 Task: Search one way flight ticket for 1 adult, 6 children, 1 infant in seat and 1 infant on lap in business from Sanford: Orlando Sanford International Airport to Laramie: Laramie Regional Airport on 5-3-2023. Choice of flights is JetBlue. Number of bags: 8 checked bags. Price is upto 109000. Outbound departure time preference is 21:30.
Action: Mouse moved to (288, 114)
Screenshot: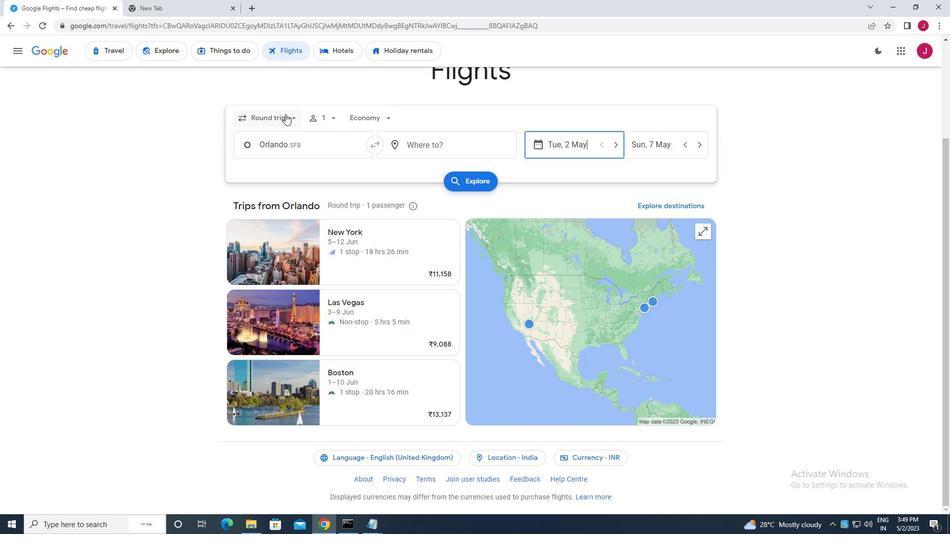 
Action: Mouse pressed left at (288, 114)
Screenshot: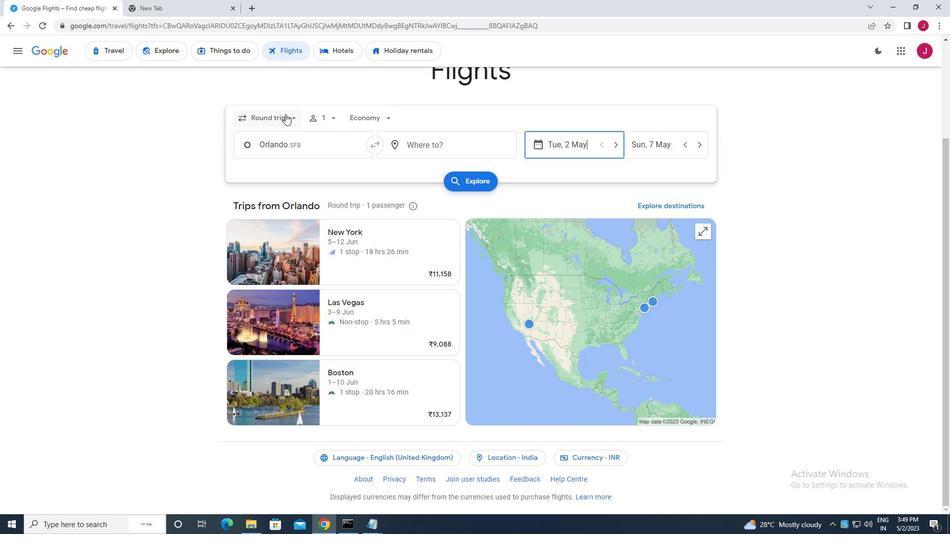 
Action: Mouse moved to (289, 163)
Screenshot: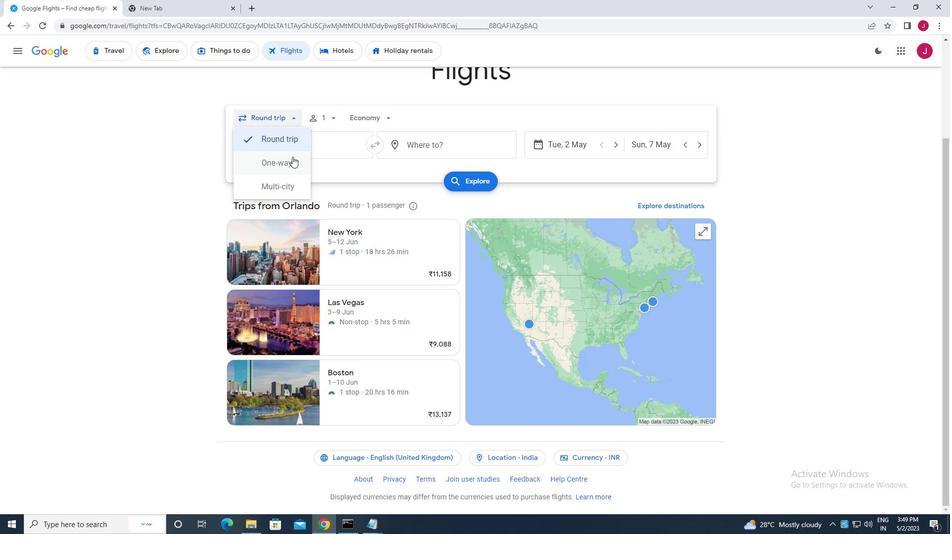 
Action: Mouse pressed left at (289, 163)
Screenshot: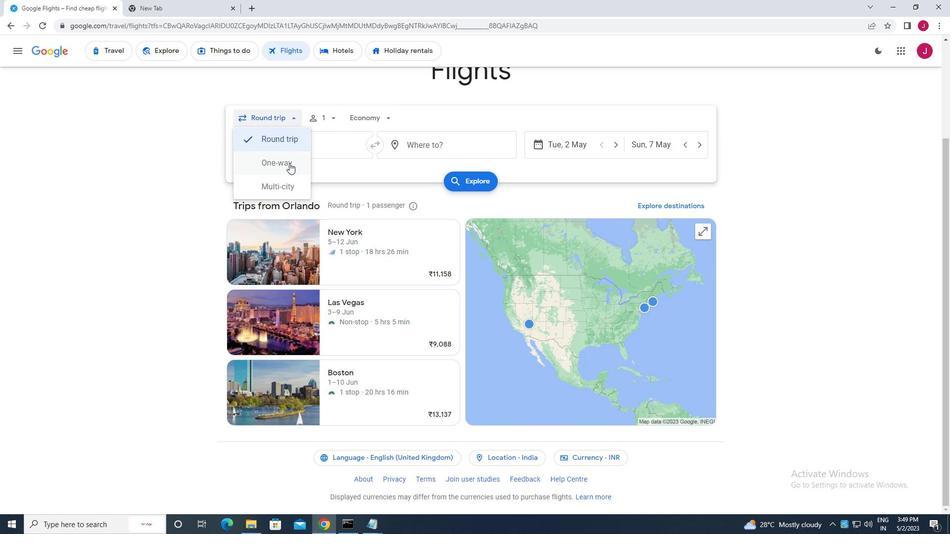 
Action: Mouse moved to (326, 119)
Screenshot: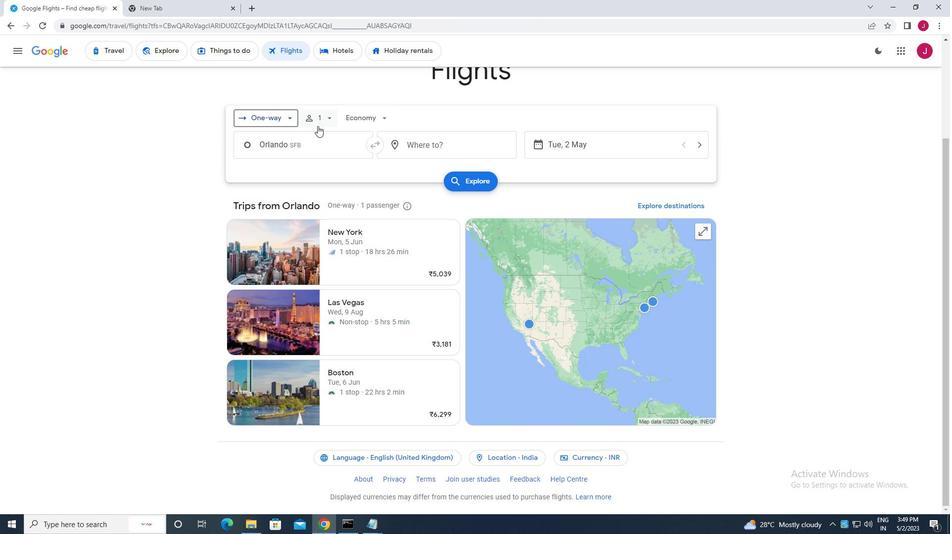 
Action: Mouse pressed left at (326, 119)
Screenshot: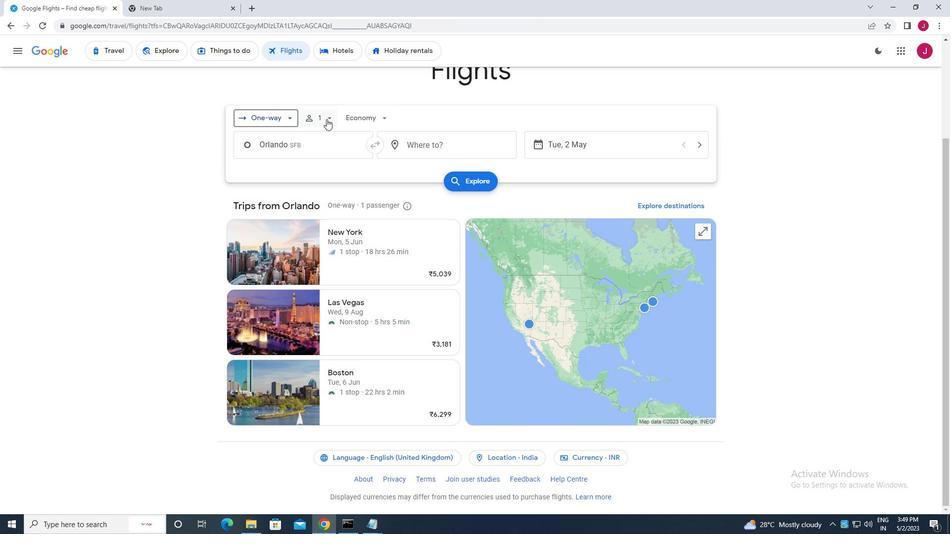 
Action: Mouse moved to (407, 168)
Screenshot: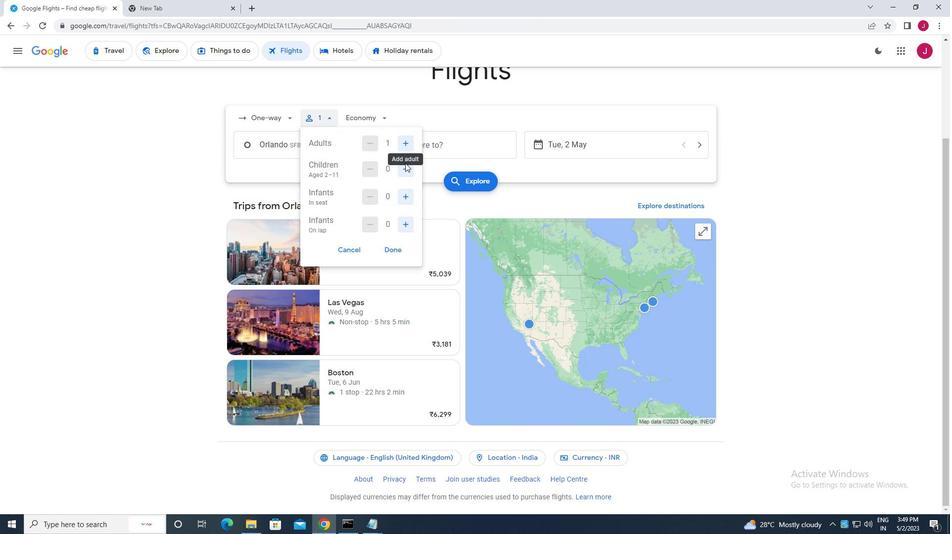 
Action: Mouse pressed left at (407, 168)
Screenshot: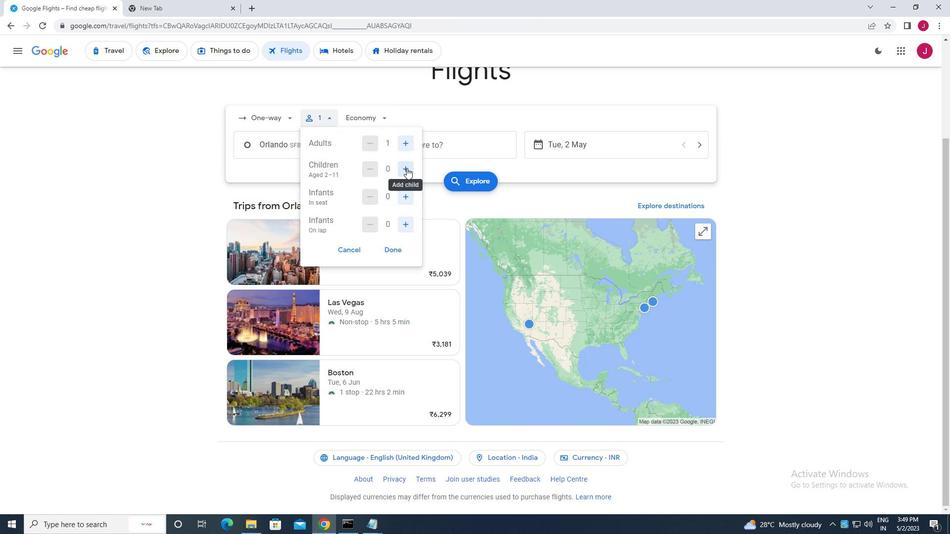 
Action: Mouse pressed left at (407, 168)
Screenshot: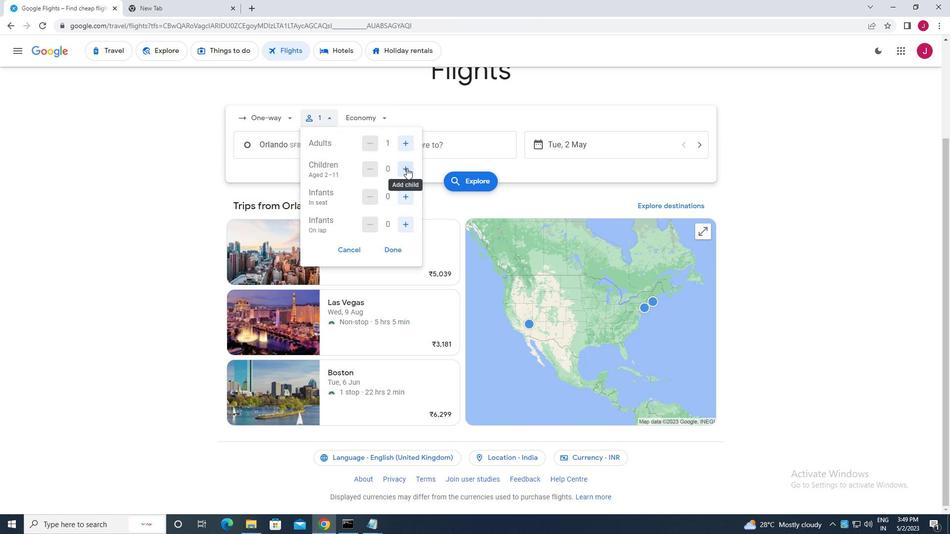 
Action: Mouse moved to (407, 168)
Screenshot: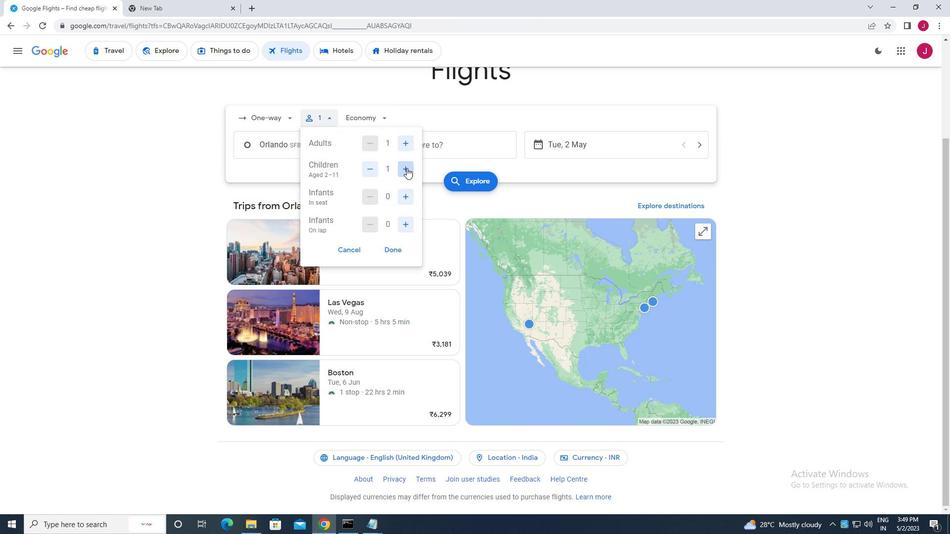 
Action: Mouse pressed left at (407, 168)
Screenshot: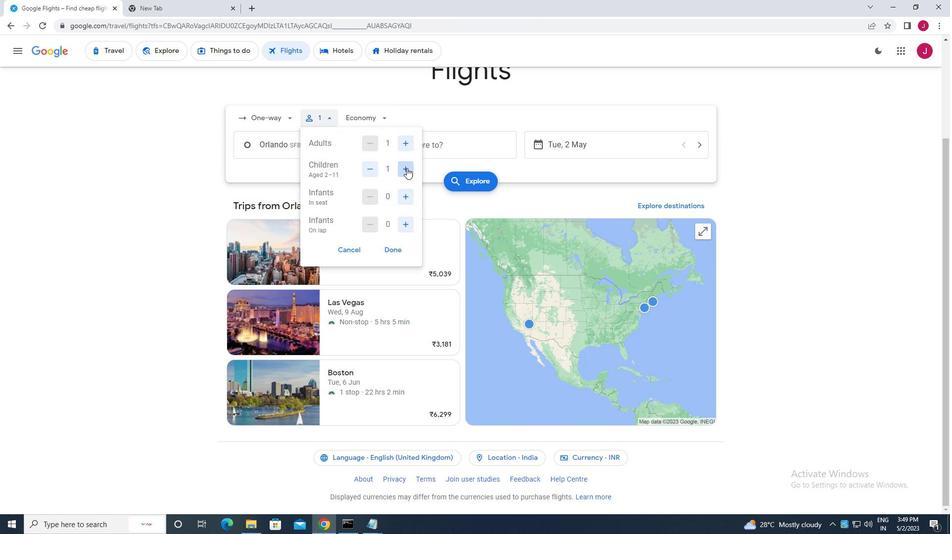 
Action: Mouse pressed left at (407, 168)
Screenshot: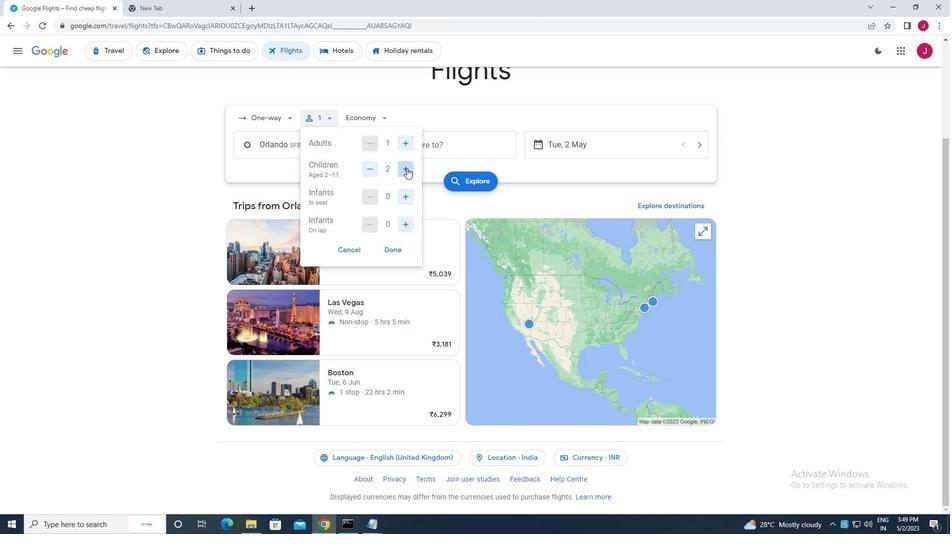 
Action: Mouse pressed left at (407, 168)
Screenshot: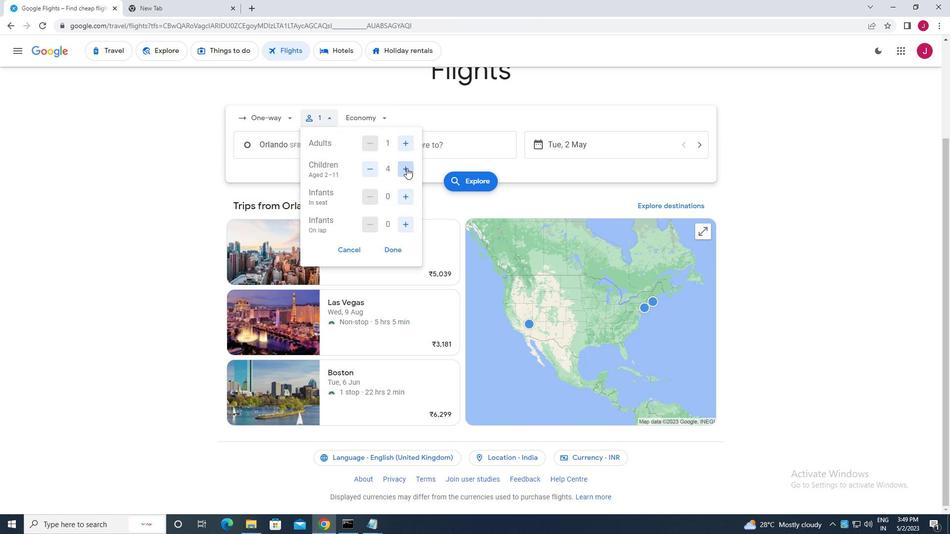 
Action: Mouse pressed left at (407, 168)
Screenshot: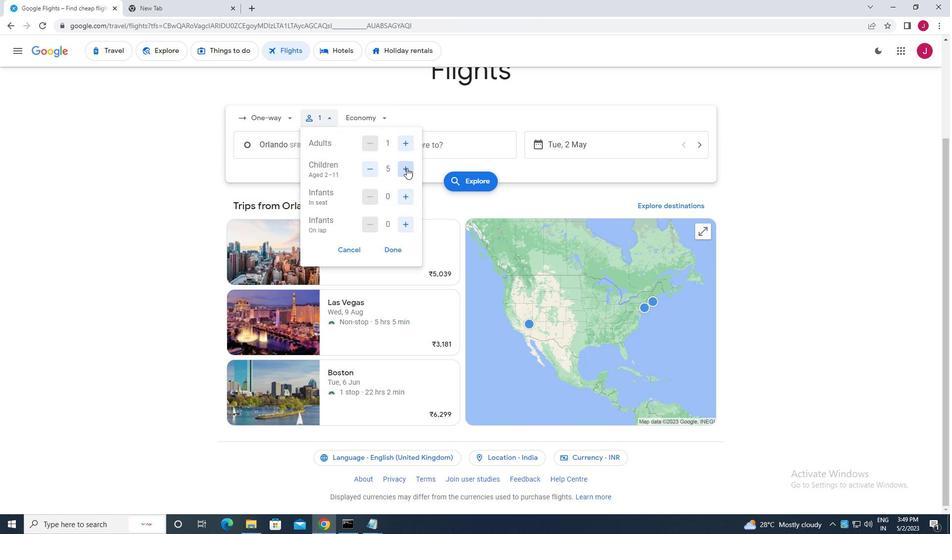 
Action: Mouse moved to (407, 194)
Screenshot: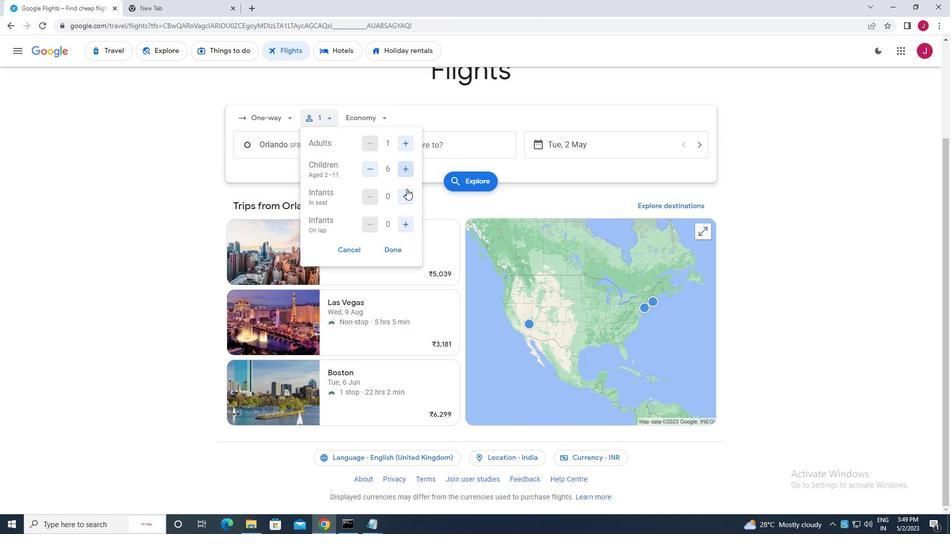 
Action: Mouse pressed left at (407, 194)
Screenshot: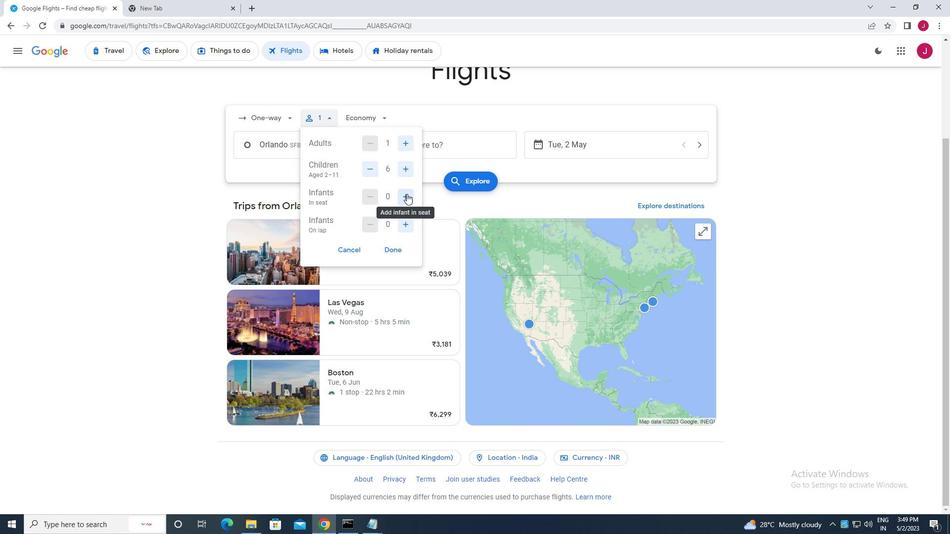 
Action: Mouse moved to (405, 223)
Screenshot: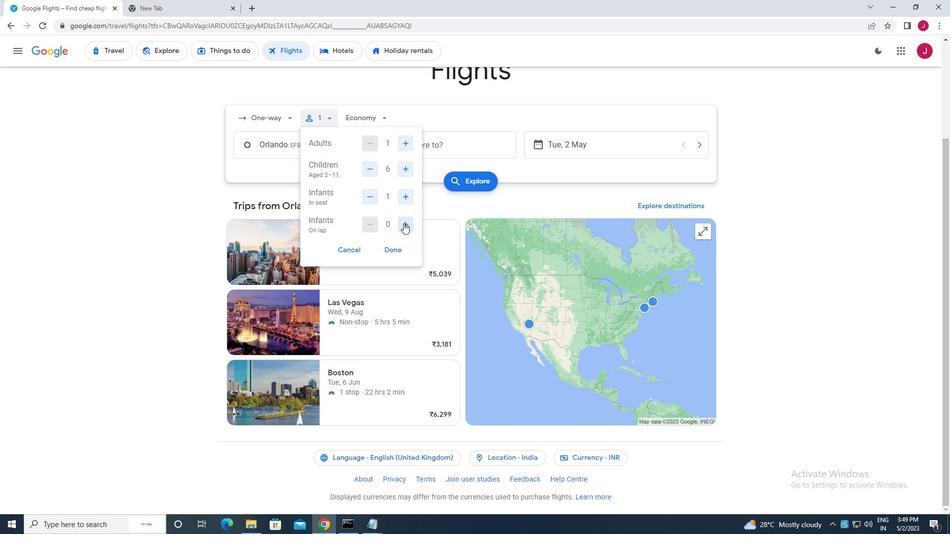 
Action: Mouse pressed left at (405, 223)
Screenshot: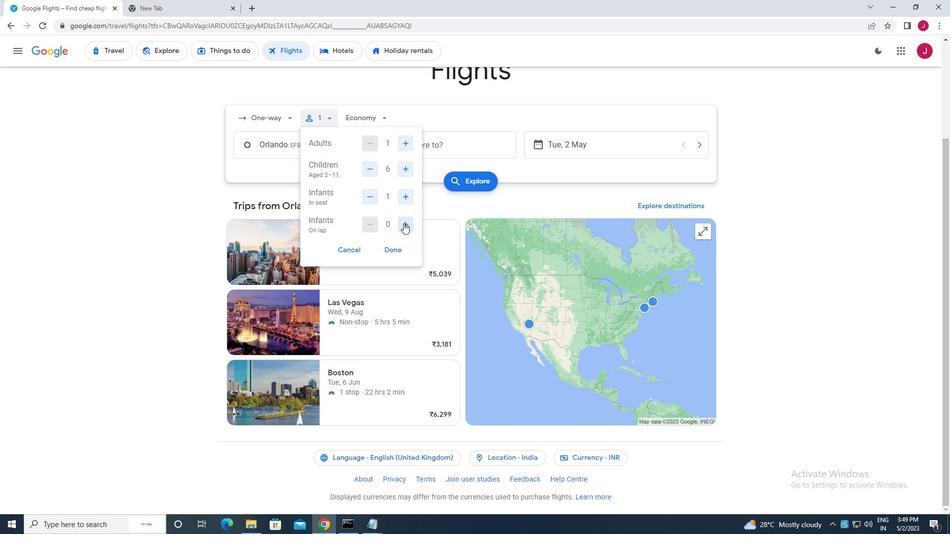 
Action: Mouse moved to (394, 248)
Screenshot: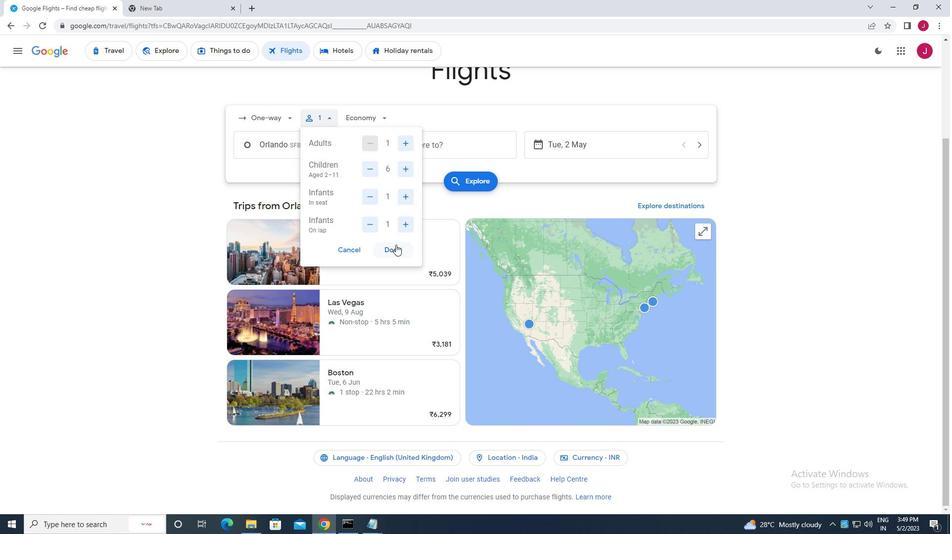 
Action: Mouse pressed left at (394, 248)
Screenshot: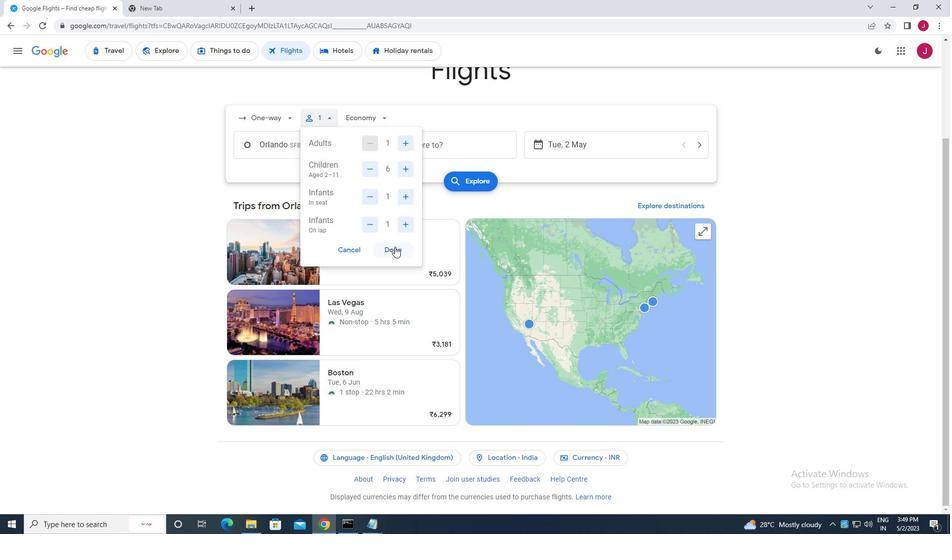 
Action: Mouse moved to (382, 120)
Screenshot: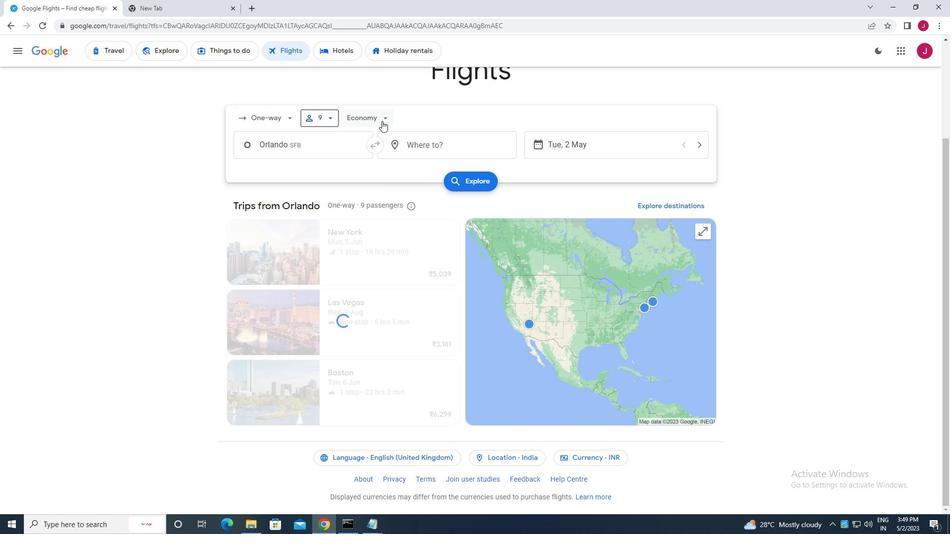 
Action: Mouse pressed left at (382, 120)
Screenshot: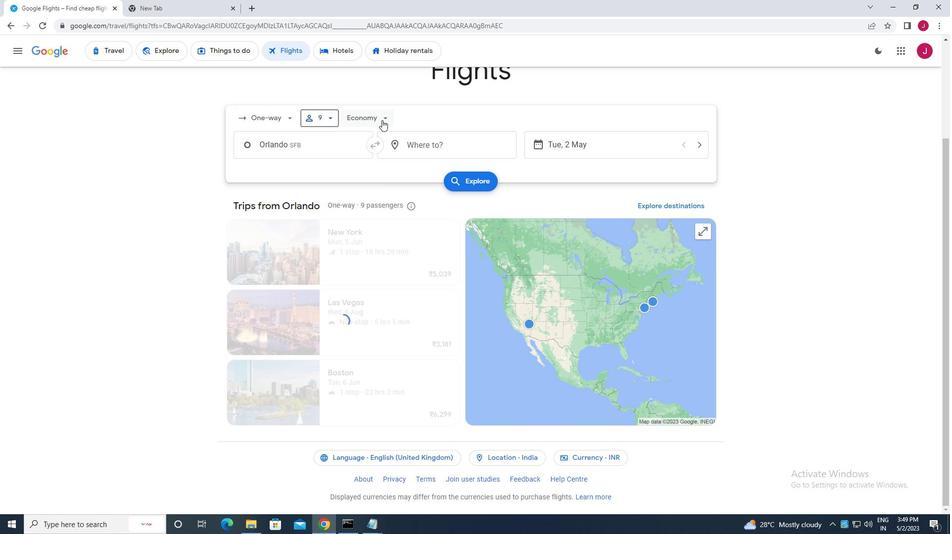 
Action: Mouse moved to (397, 187)
Screenshot: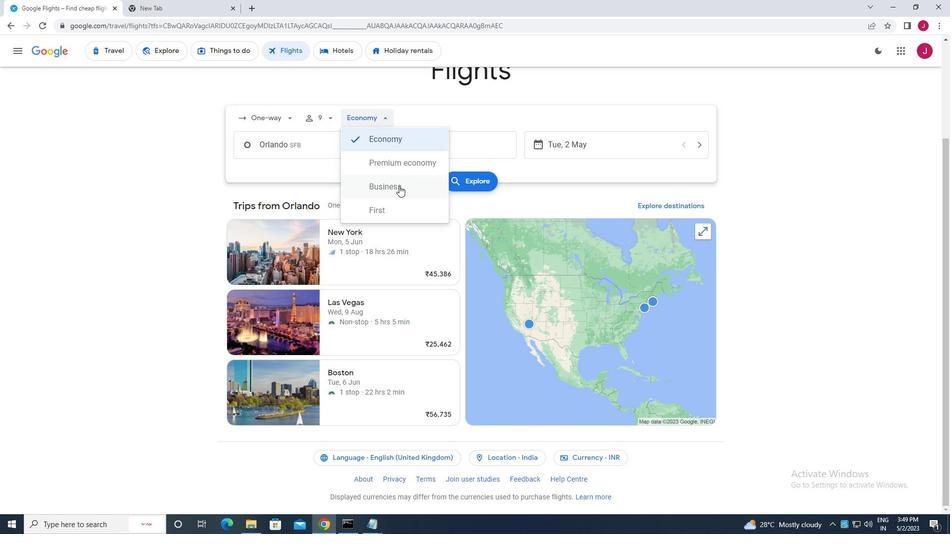 
Action: Mouse pressed left at (397, 187)
Screenshot: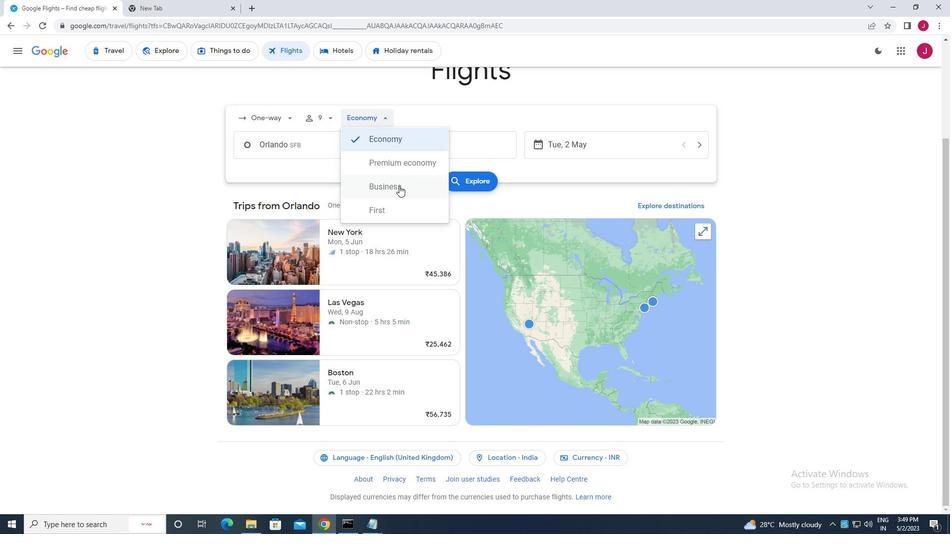 
Action: Mouse moved to (332, 149)
Screenshot: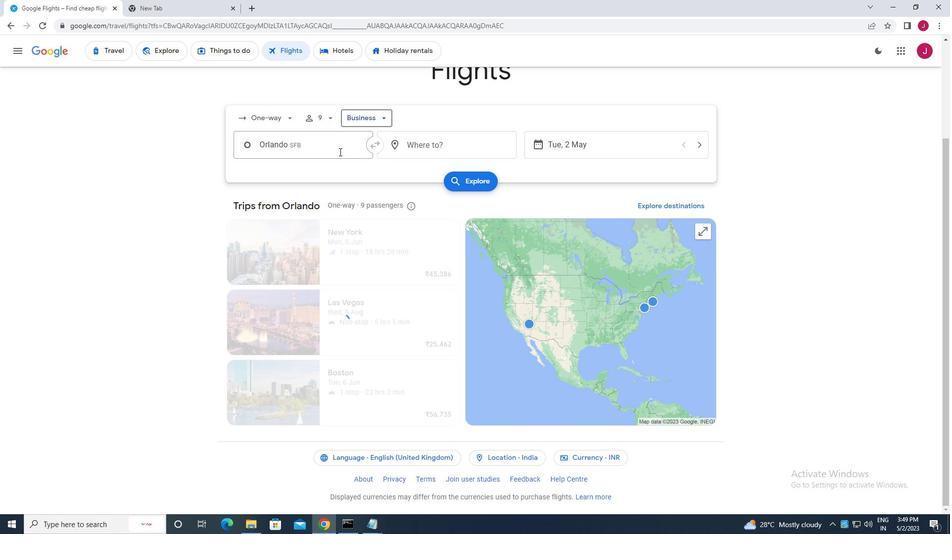 
Action: Mouse pressed left at (332, 149)
Screenshot: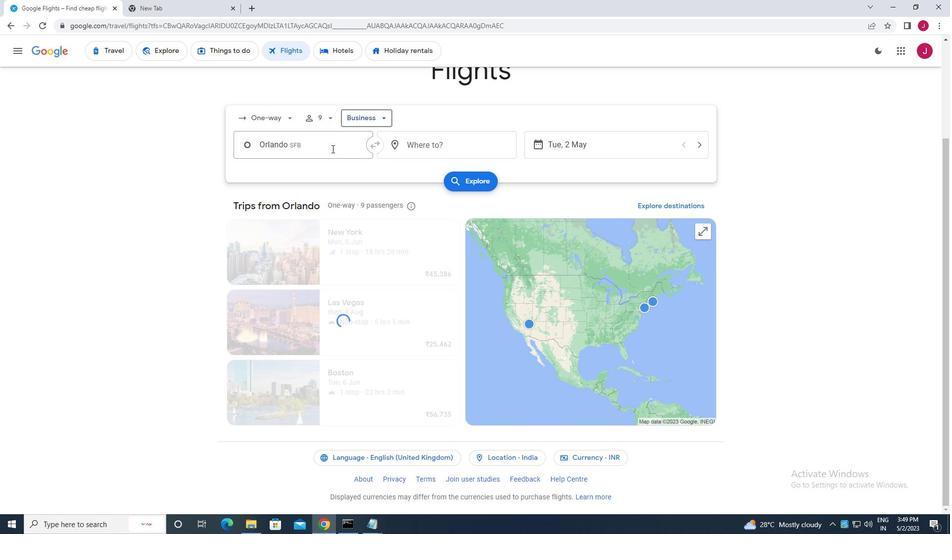 
Action: Mouse moved to (332, 148)
Screenshot: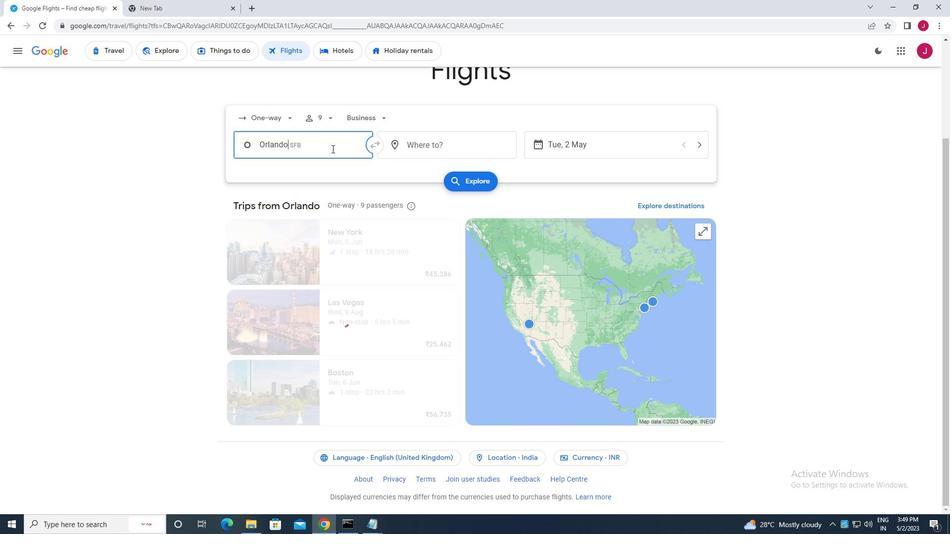 
Action: Key pressed sanford
Screenshot: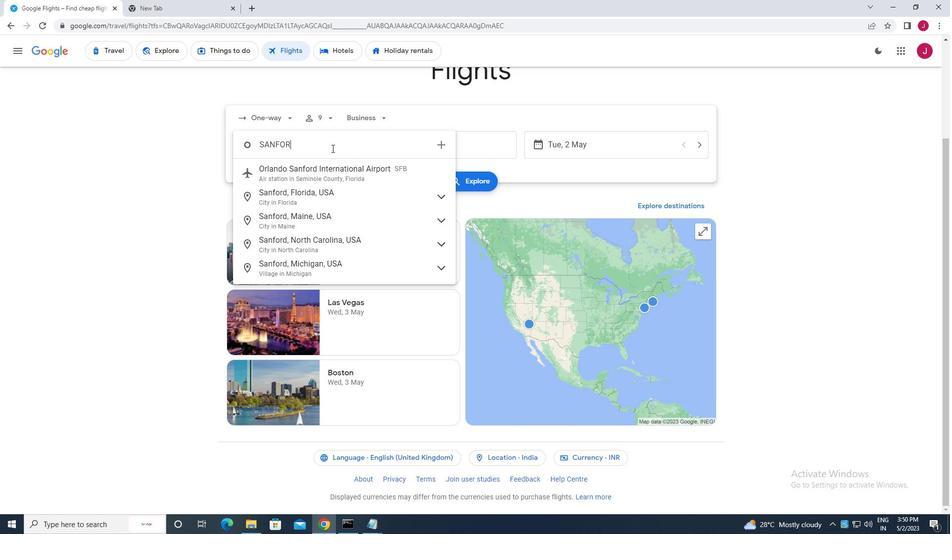 
Action: Mouse moved to (333, 168)
Screenshot: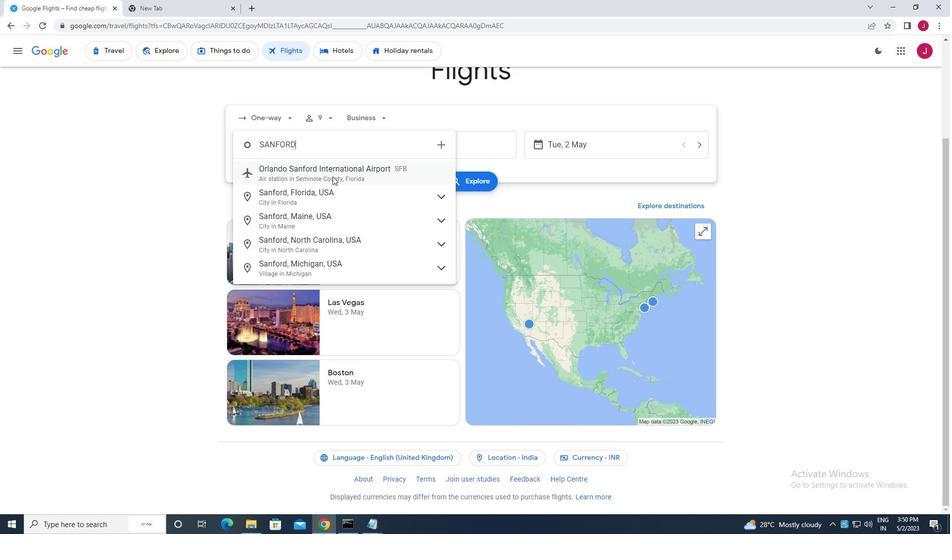 
Action: Mouse pressed left at (333, 168)
Screenshot: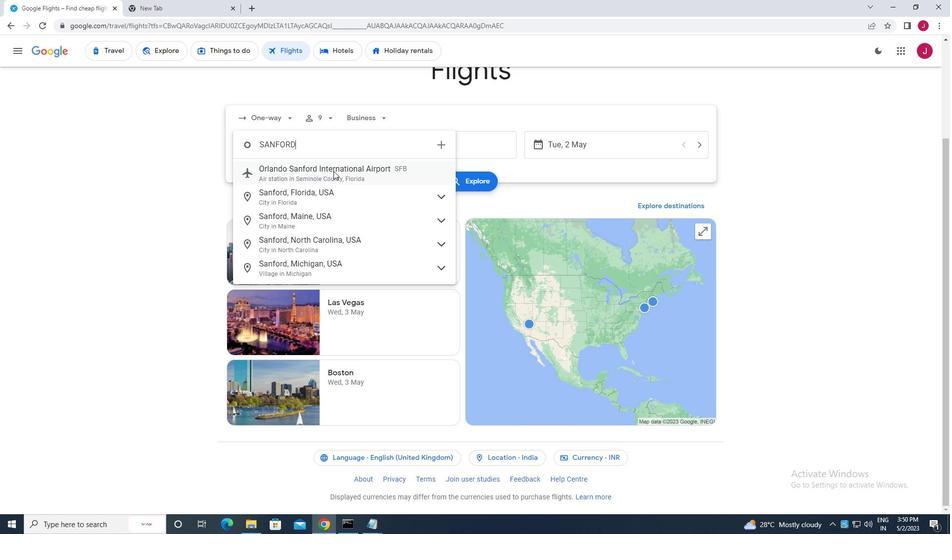 
Action: Mouse moved to (444, 143)
Screenshot: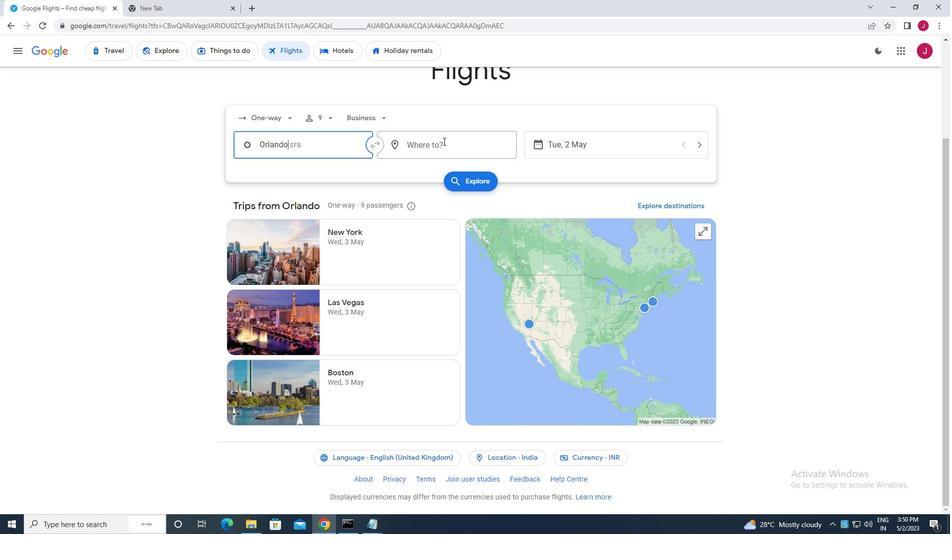 
Action: Mouse pressed left at (444, 143)
Screenshot: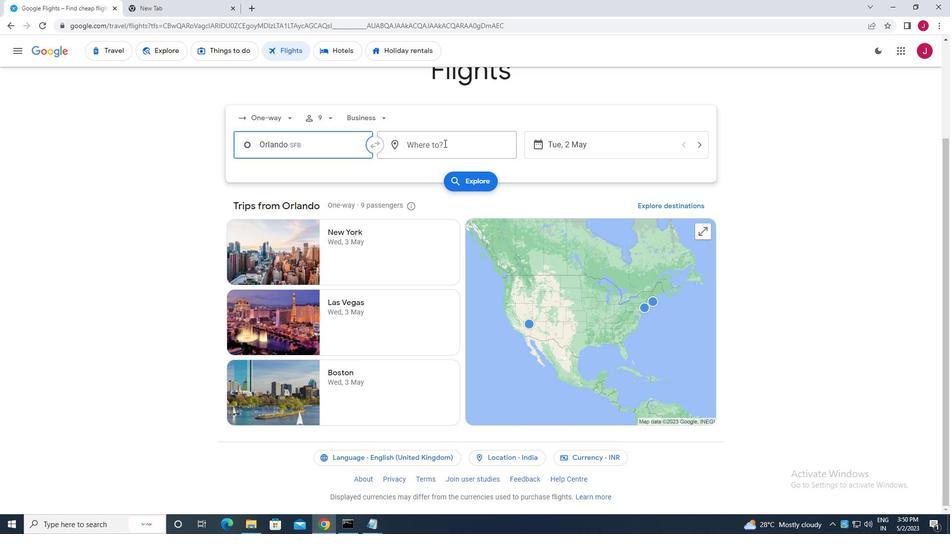 
Action: Mouse moved to (444, 143)
Screenshot: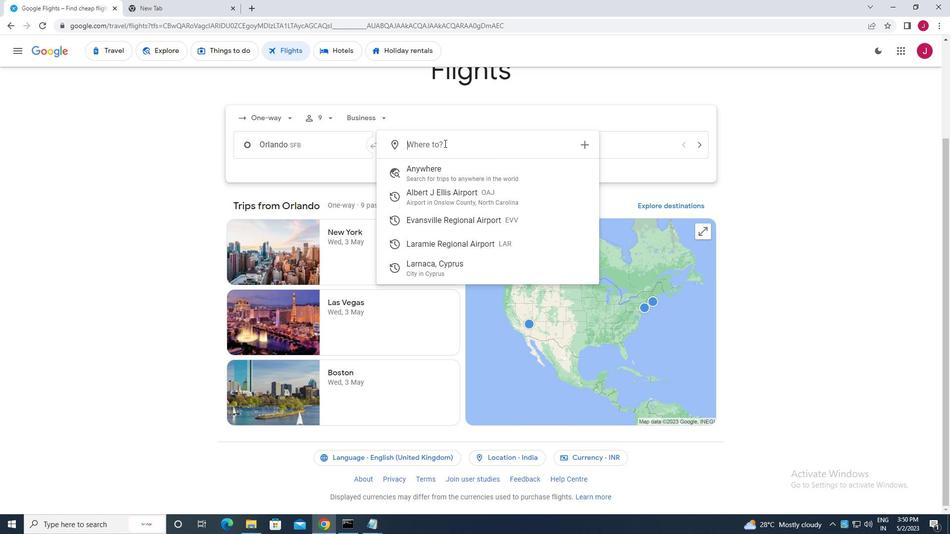 
Action: Key pressed laram
Screenshot: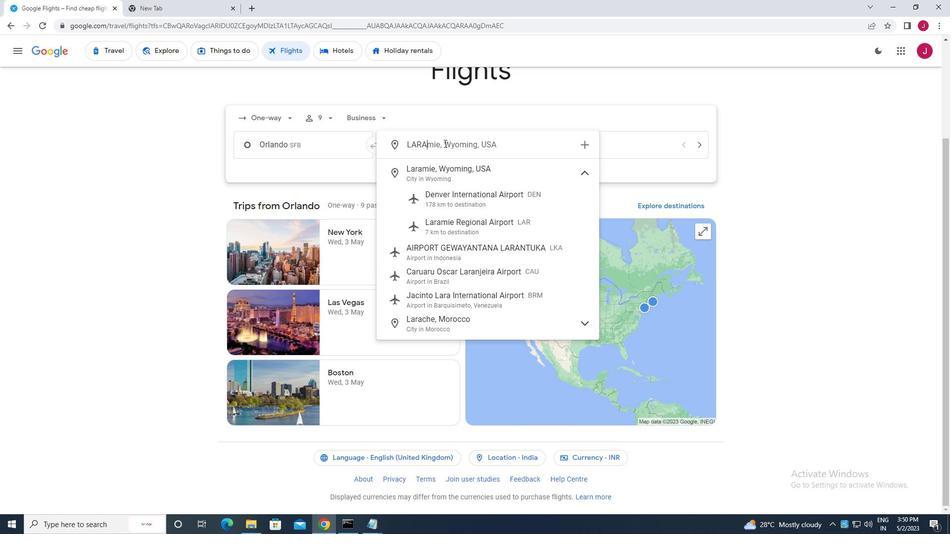 
Action: Mouse moved to (470, 223)
Screenshot: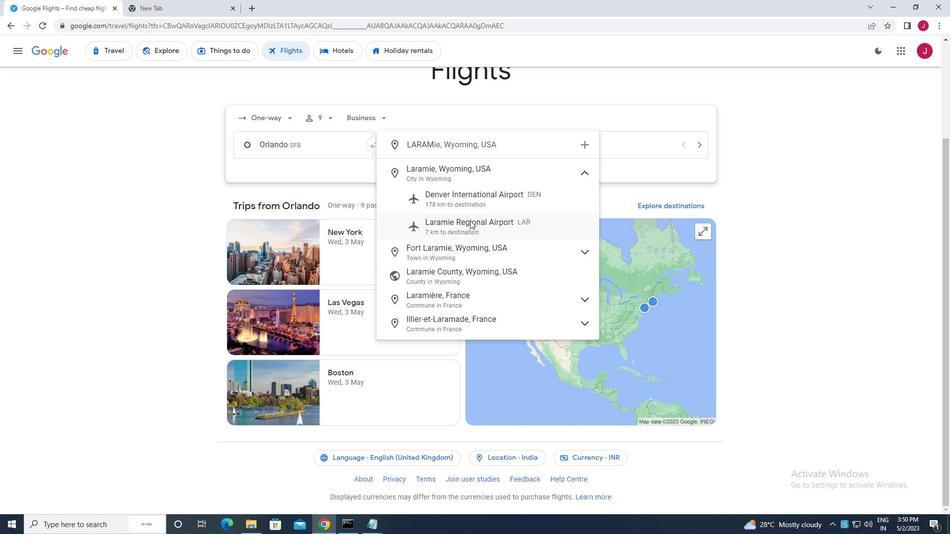 
Action: Mouse pressed left at (470, 223)
Screenshot: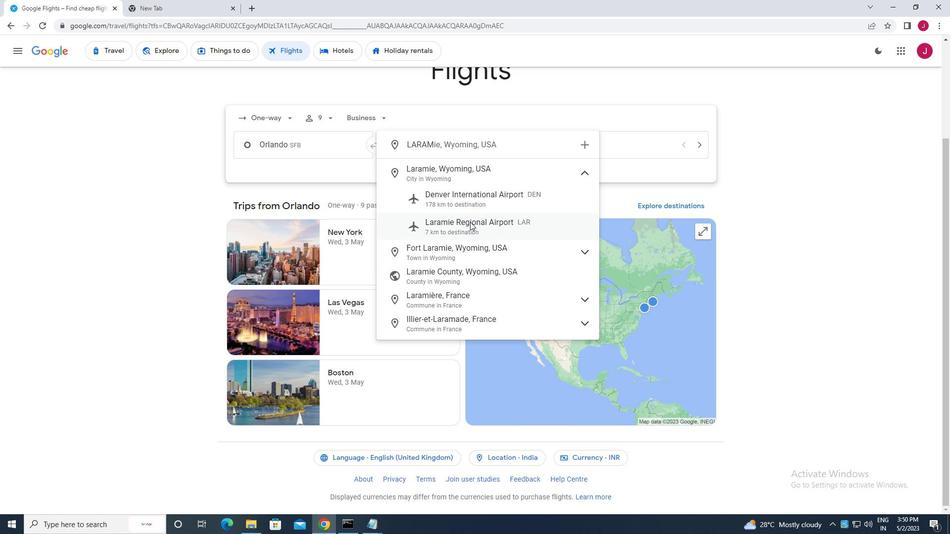 
Action: Mouse moved to (556, 144)
Screenshot: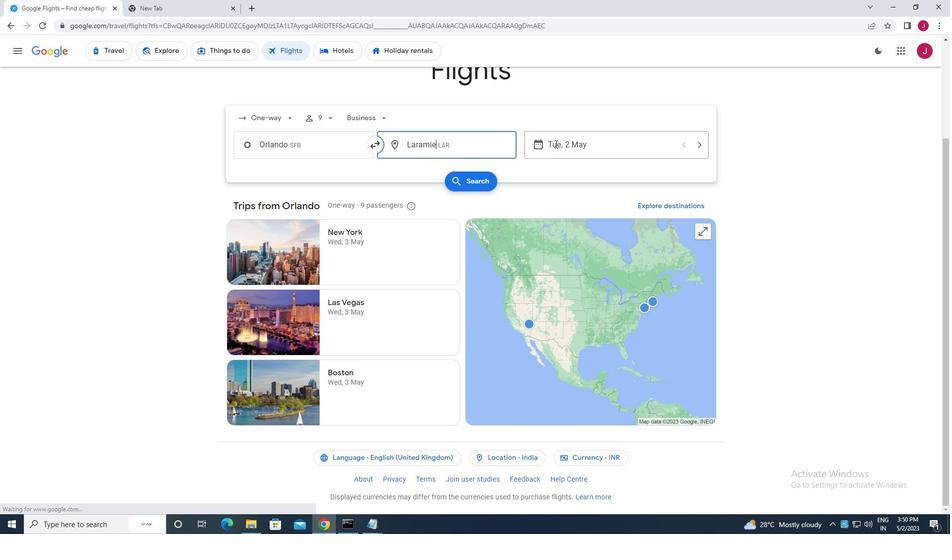 
Action: Mouse pressed left at (556, 144)
Screenshot: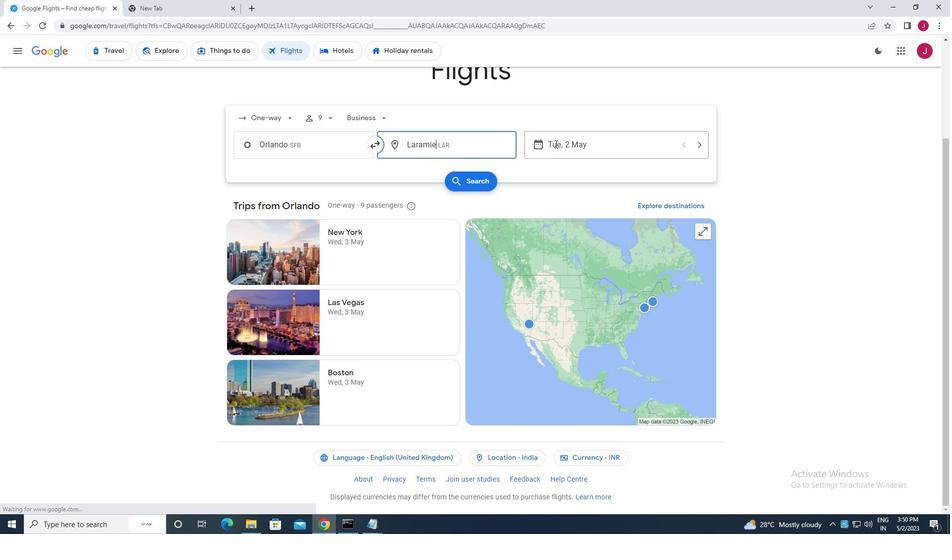 
Action: Mouse moved to (432, 220)
Screenshot: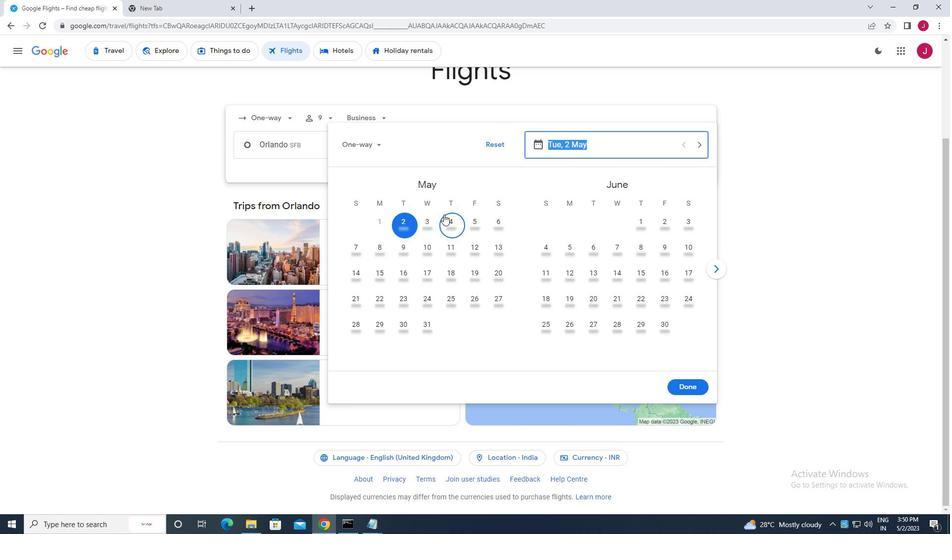 
Action: Mouse pressed left at (432, 220)
Screenshot: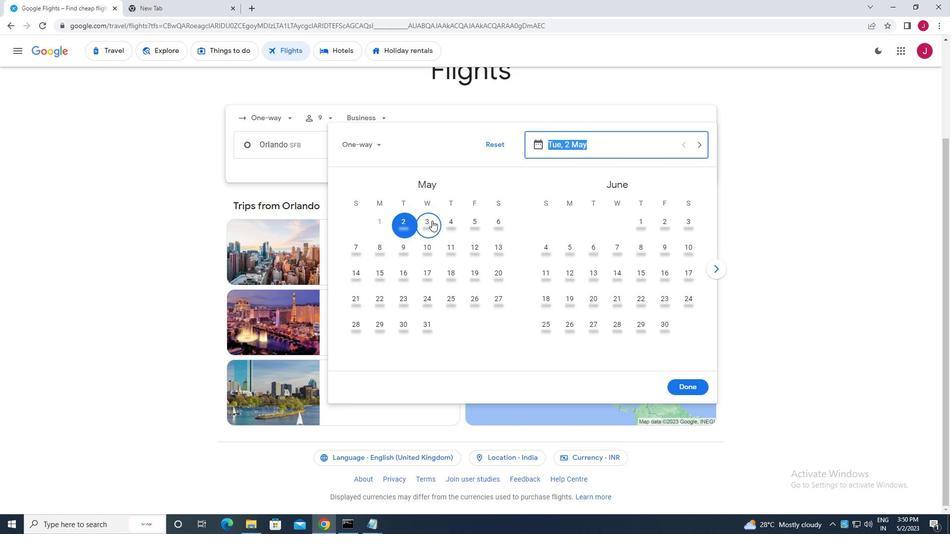 
Action: Mouse moved to (684, 384)
Screenshot: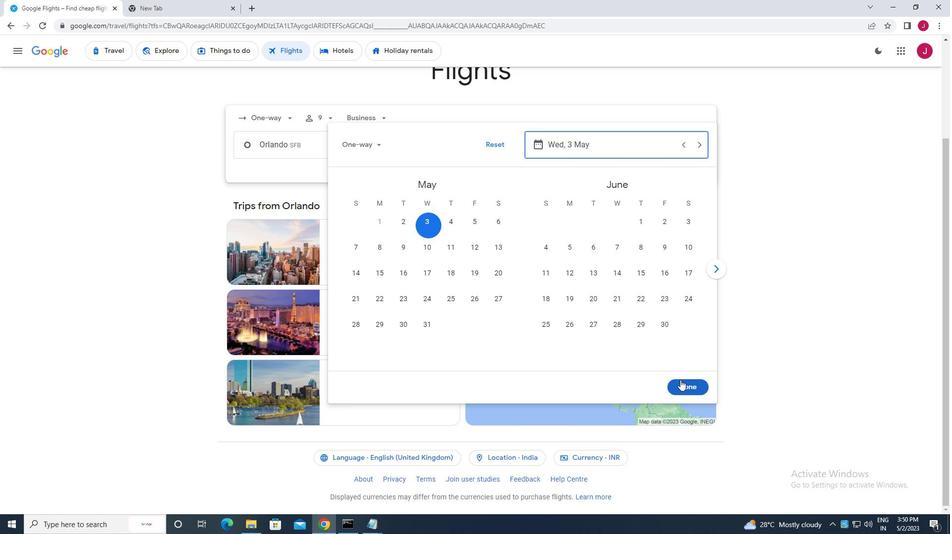 
Action: Mouse pressed left at (684, 384)
Screenshot: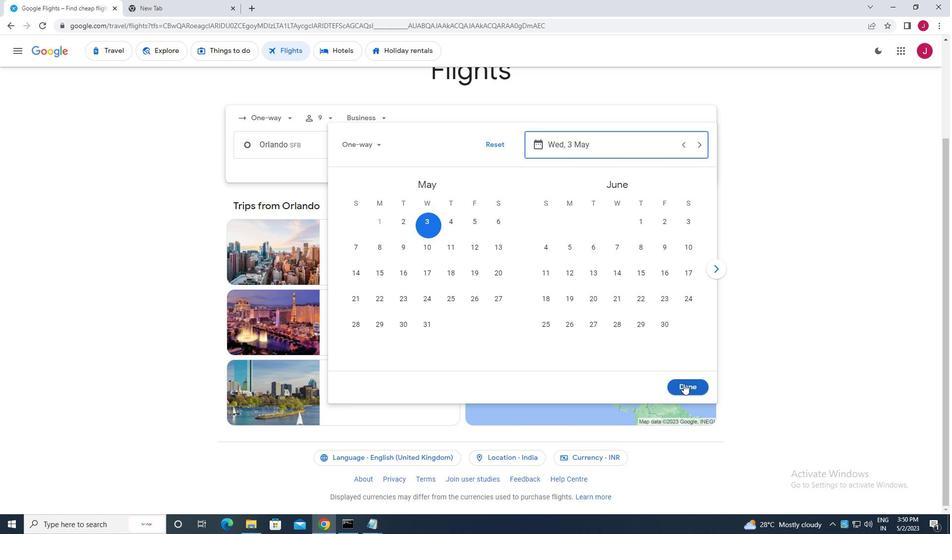 
Action: Mouse moved to (474, 181)
Screenshot: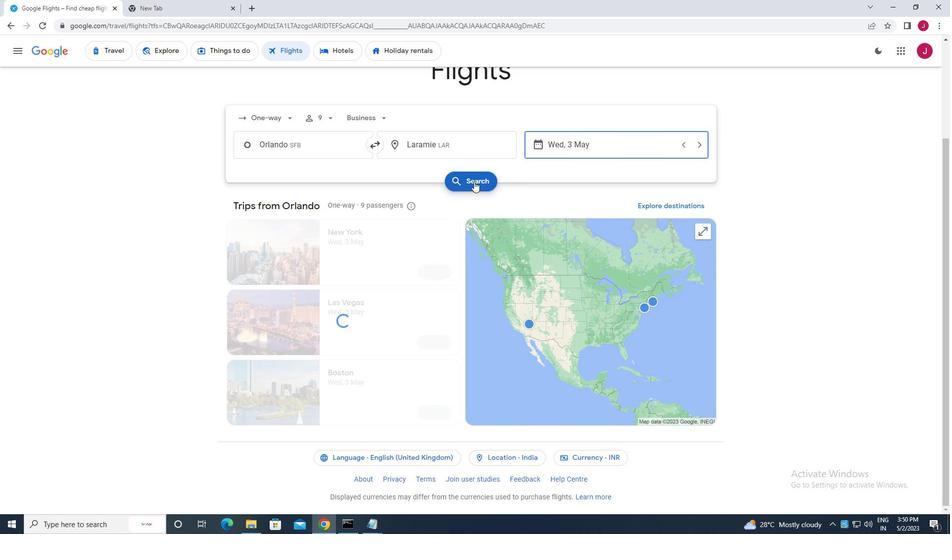 
Action: Mouse pressed left at (474, 181)
Screenshot: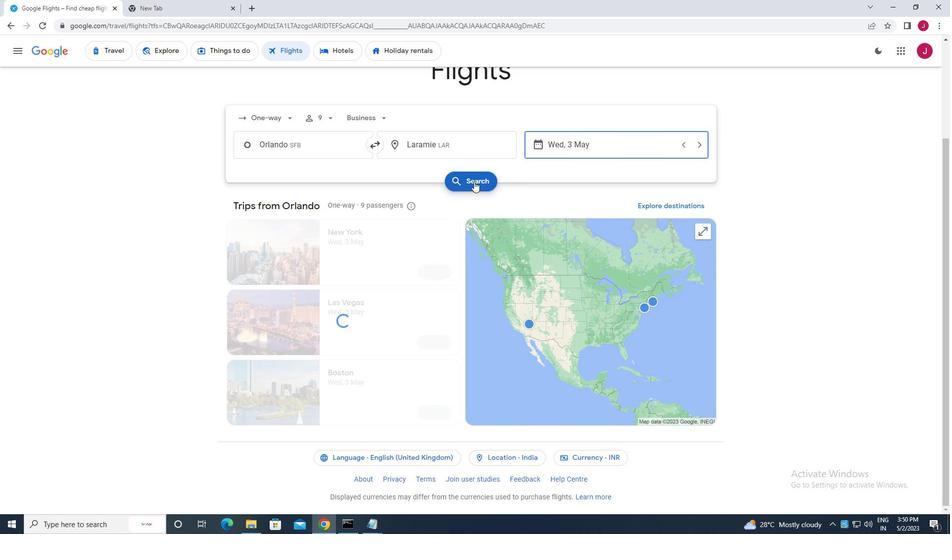 
Action: Mouse moved to (251, 141)
Screenshot: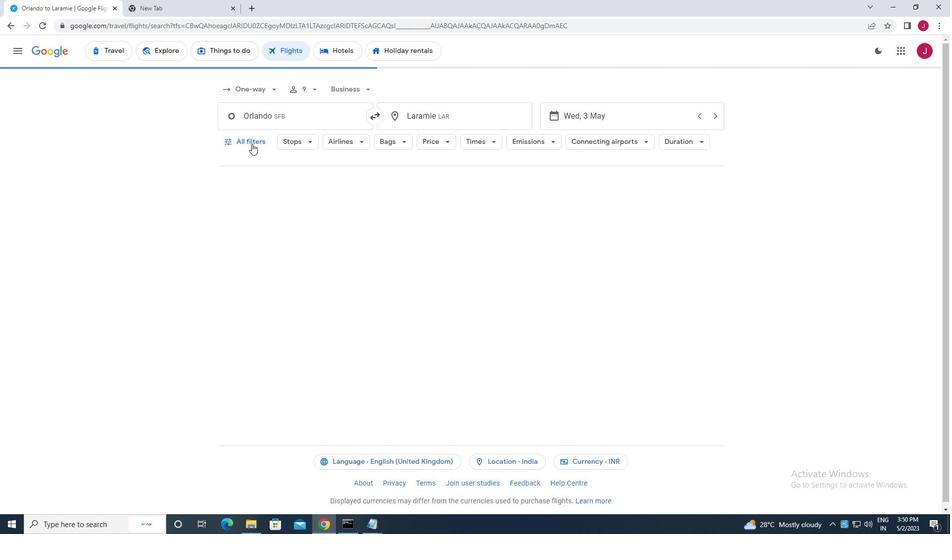 
Action: Mouse pressed left at (251, 141)
Screenshot: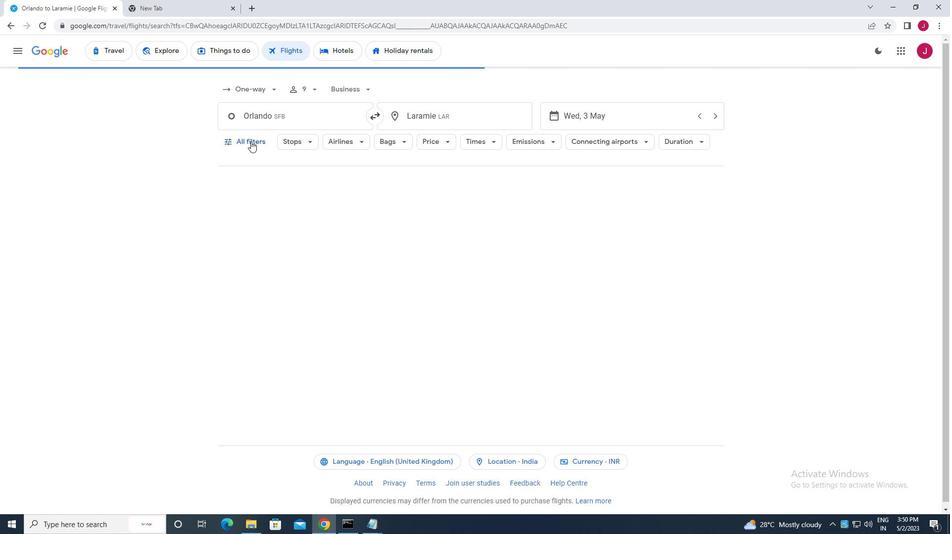 
Action: Mouse moved to (268, 169)
Screenshot: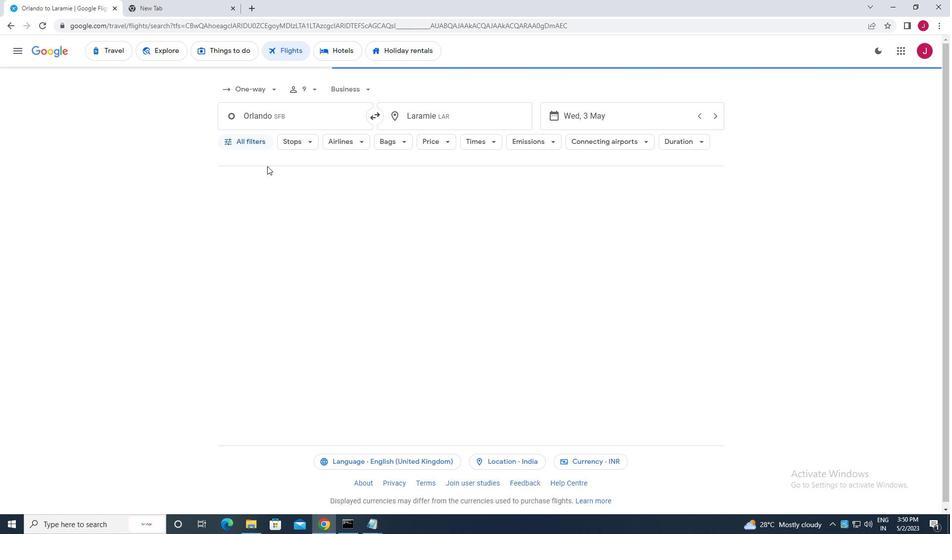 
Action: Mouse scrolled (268, 169) with delta (0, 0)
Screenshot: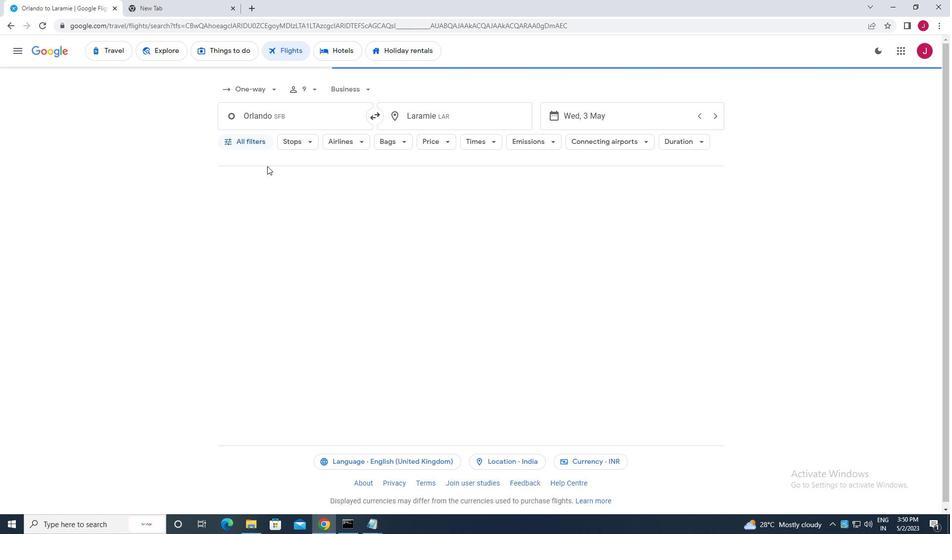 
Action: Mouse moved to (268, 170)
Screenshot: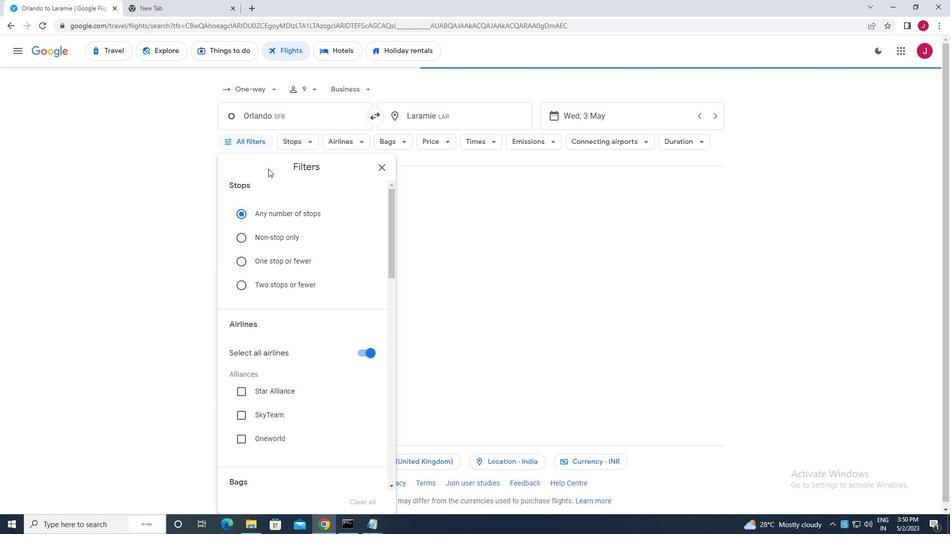 
Action: Mouse scrolled (268, 170) with delta (0, 0)
Screenshot: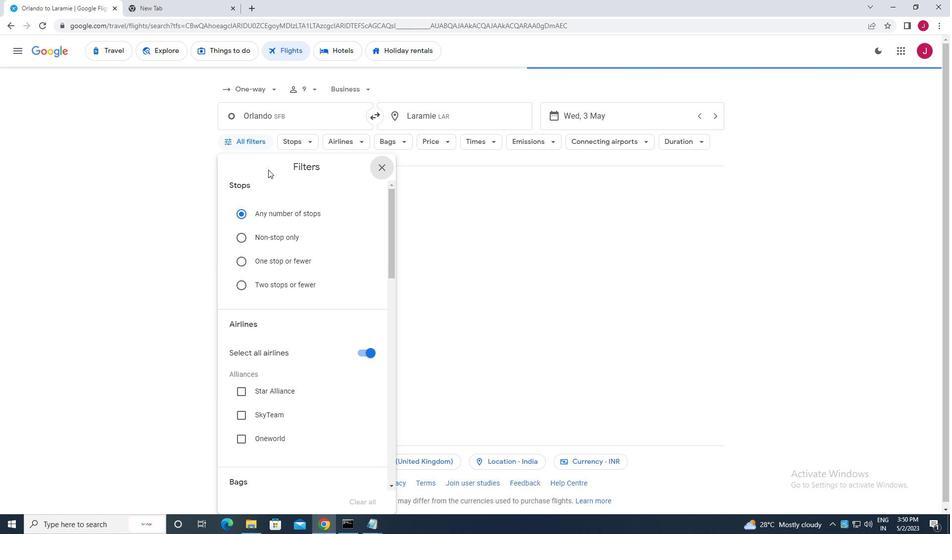 
Action: Mouse scrolled (268, 170) with delta (0, 0)
Screenshot: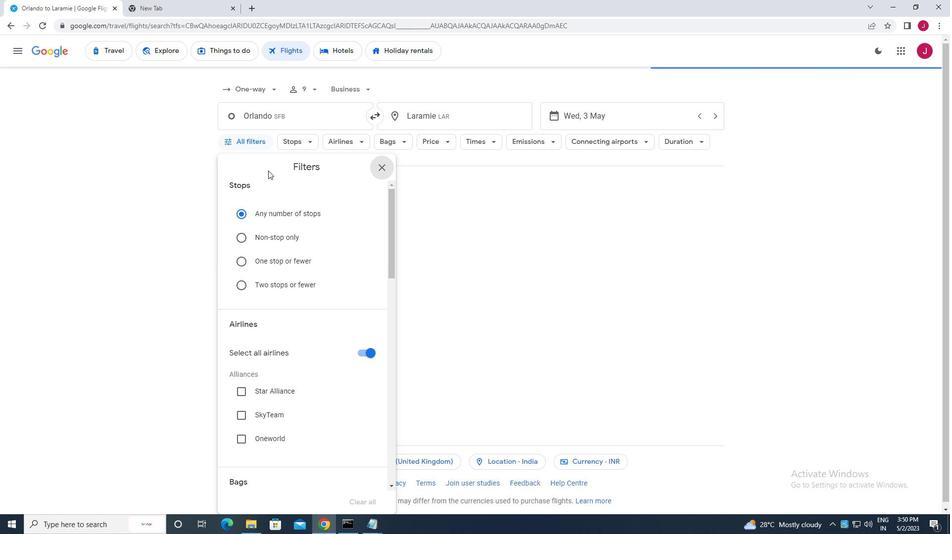 
Action: Mouse moved to (332, 233)
Screenshot: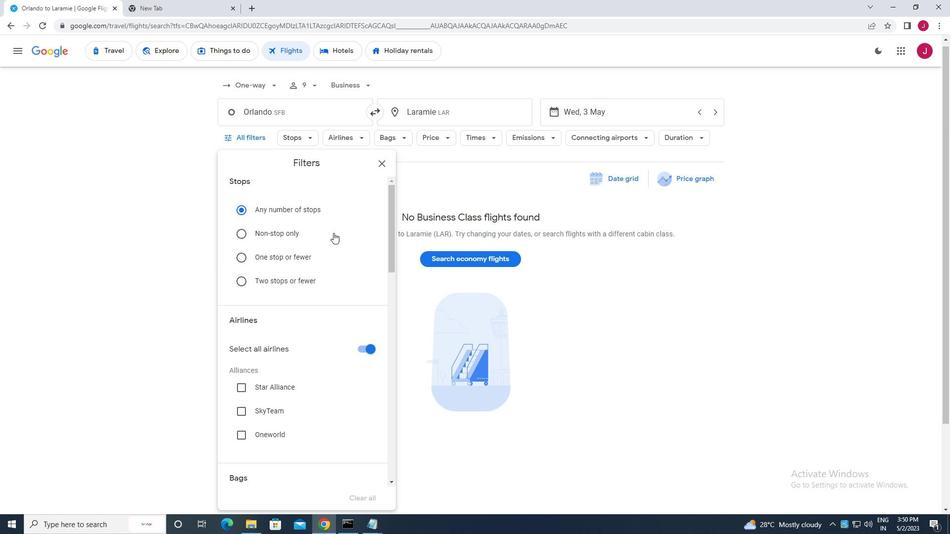 
Action: Mouse scrolled (332, 232) with delta (0, 0)
Screenshot: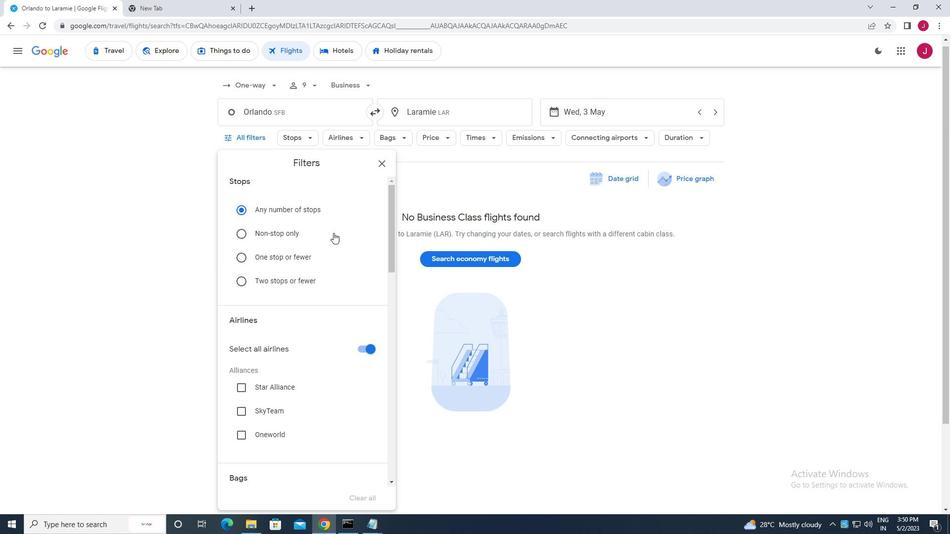 
Action: Mouse moved to (331, 232)
Screenshot: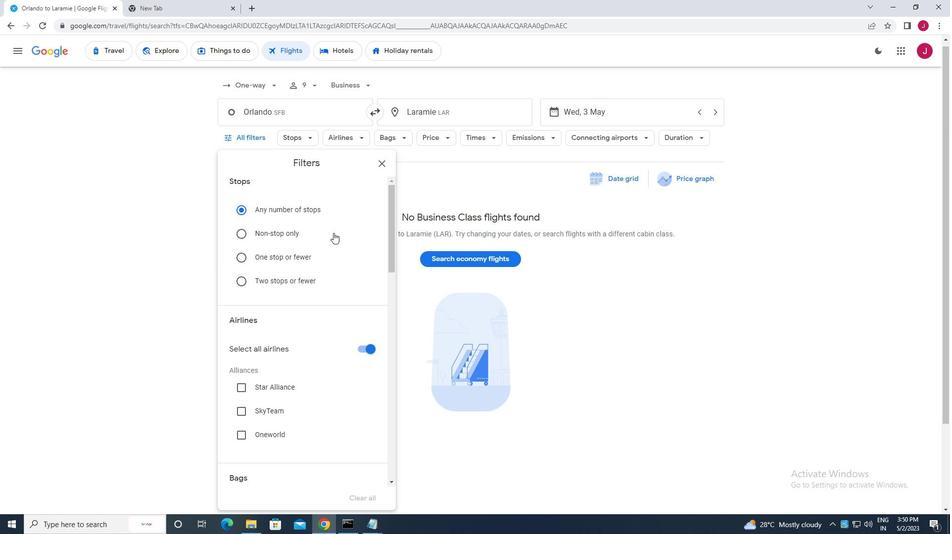 
Action: Mouse scrolled (331, 231) with delta (0, 0)
Screenshot: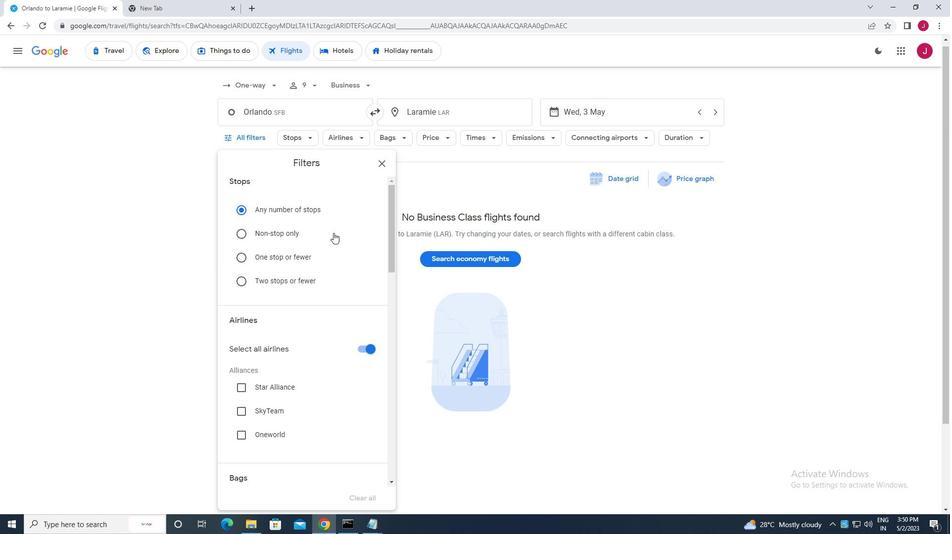 
Action: Mouse moved to (360, 249)
Screenshot: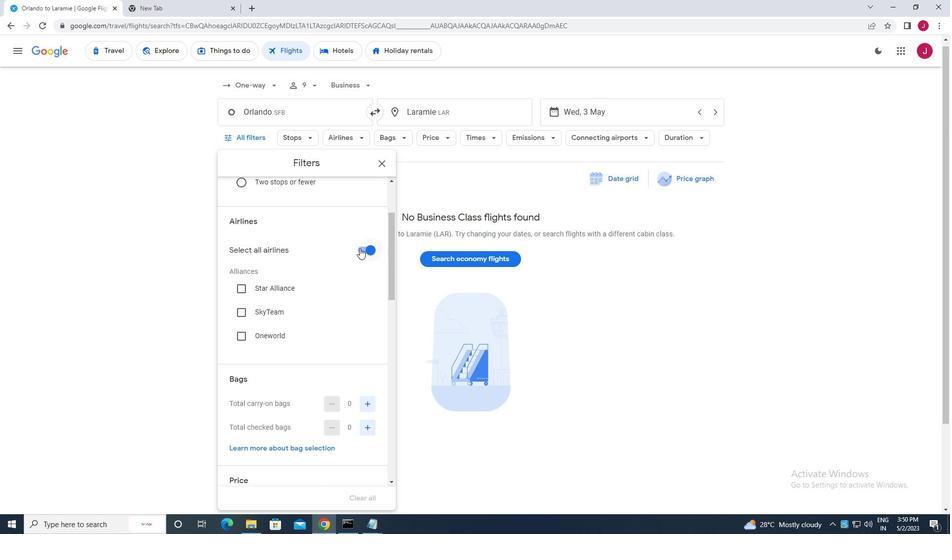 
Action: Mouse pressed left at (360, 249)
Screenshot: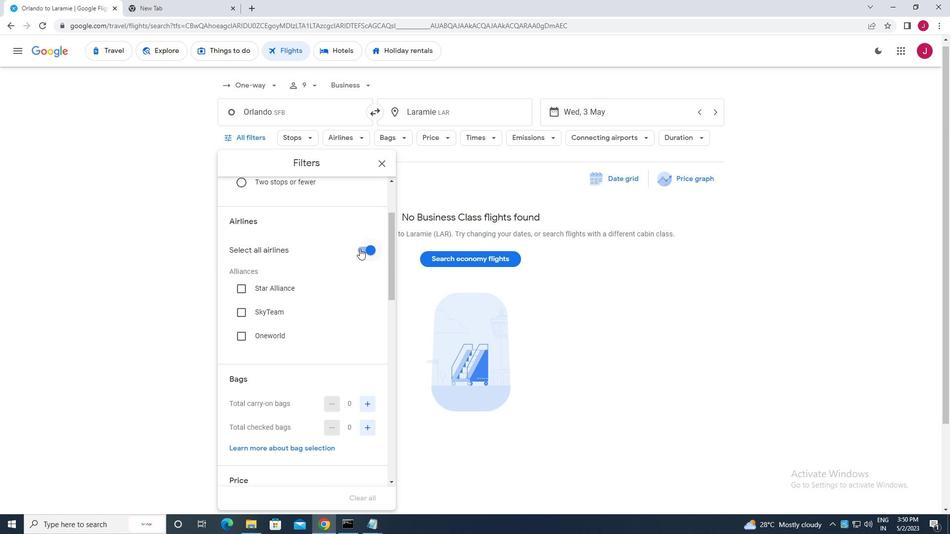 
Action: Mouse moved to (309, 249)
Screenshot: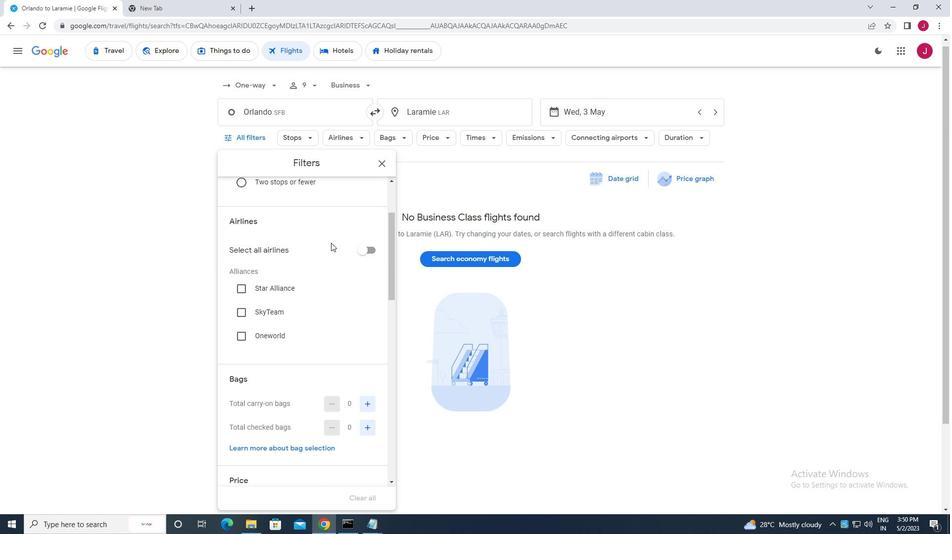 
Action: Mouse scrolled (309, 249) with delta (0, 0)
Screenshot: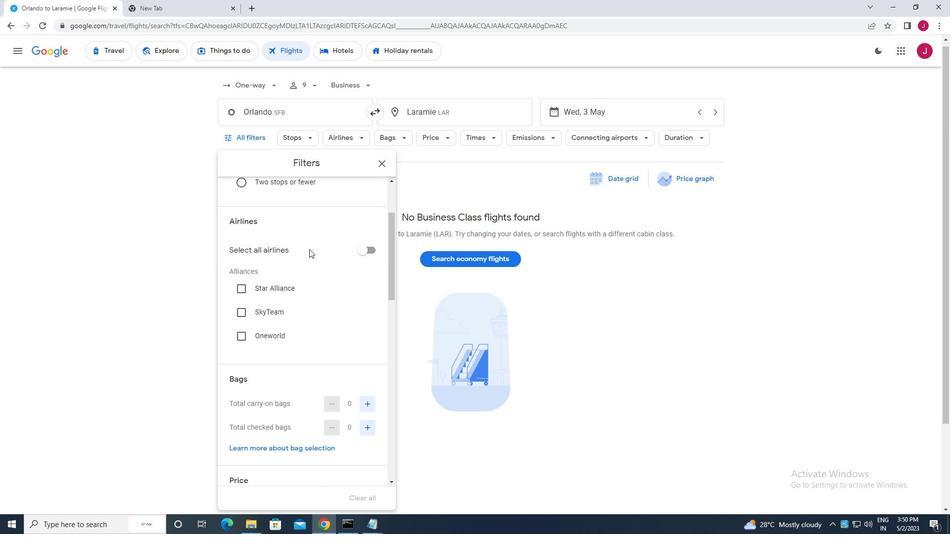 
Action: Mouse scrolled (309, 249) with delta (0, 0)
Screenshot: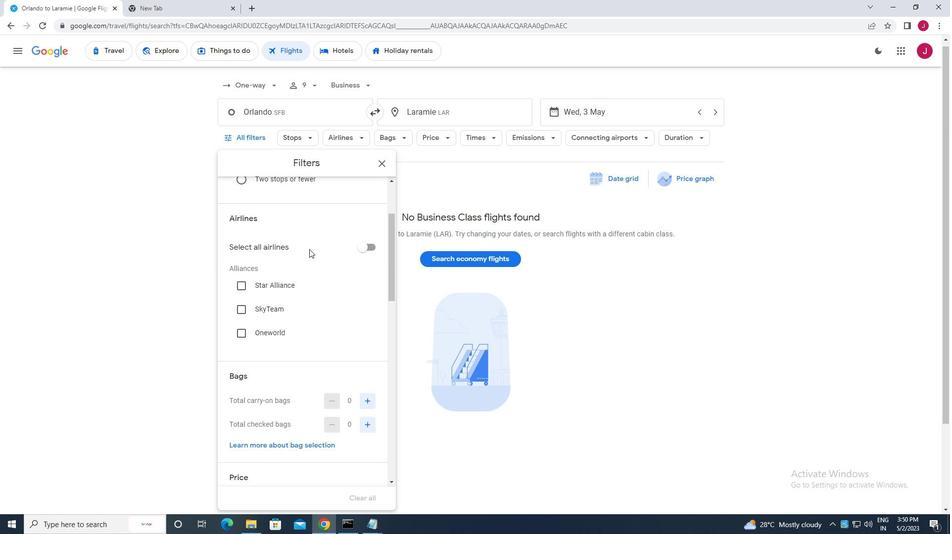 
Action: Mouse moved to (309, 238)
Screenshot: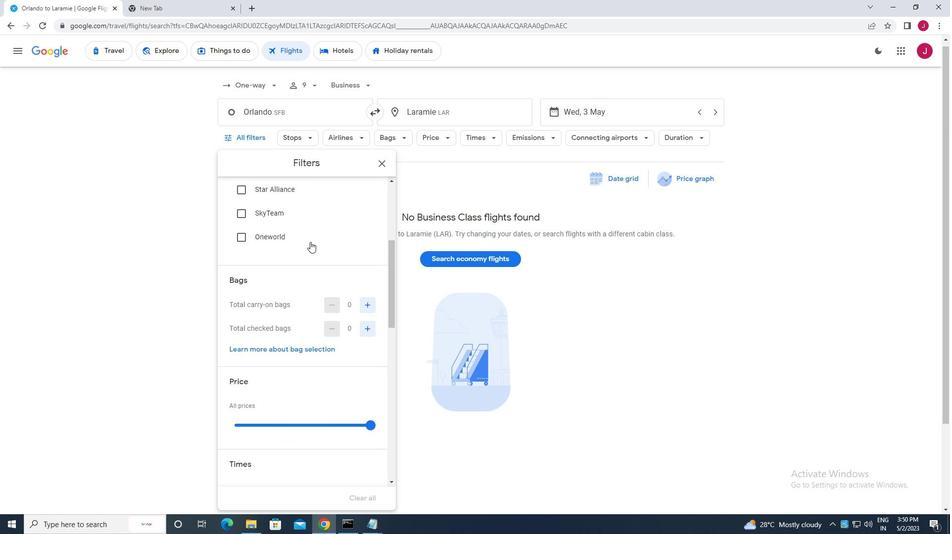 
Action: Mouse scrolled (309, 238) with delta (0, 0)
Screenshot: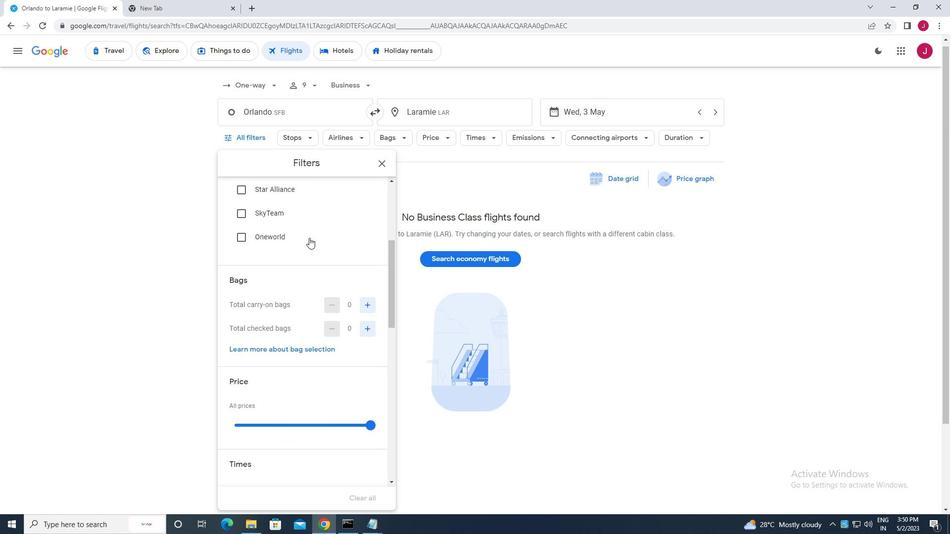 
Action: Mouse scrolled (309, 238) with delta (0, 0)
Screenshot: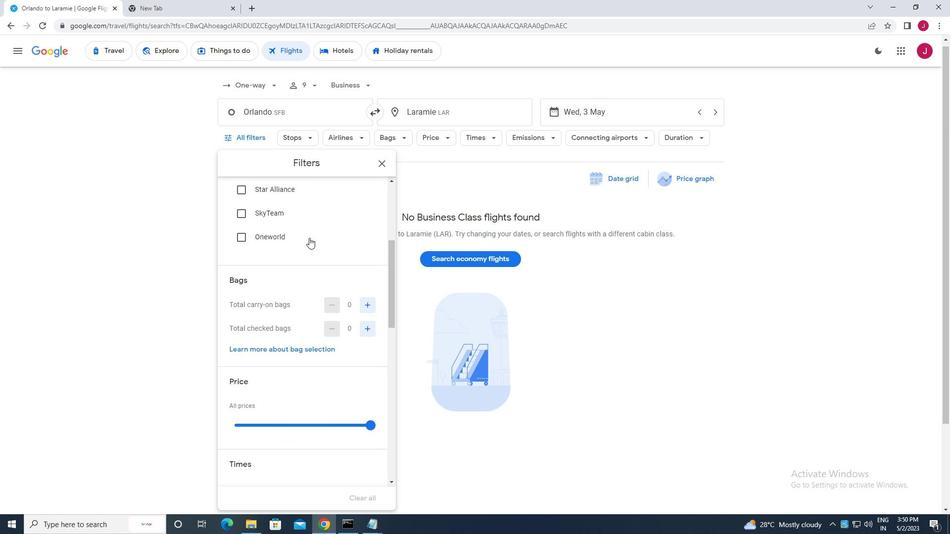 
Action: Mouse scrolled (309, 237) with delta (0, 0)
Screenshot: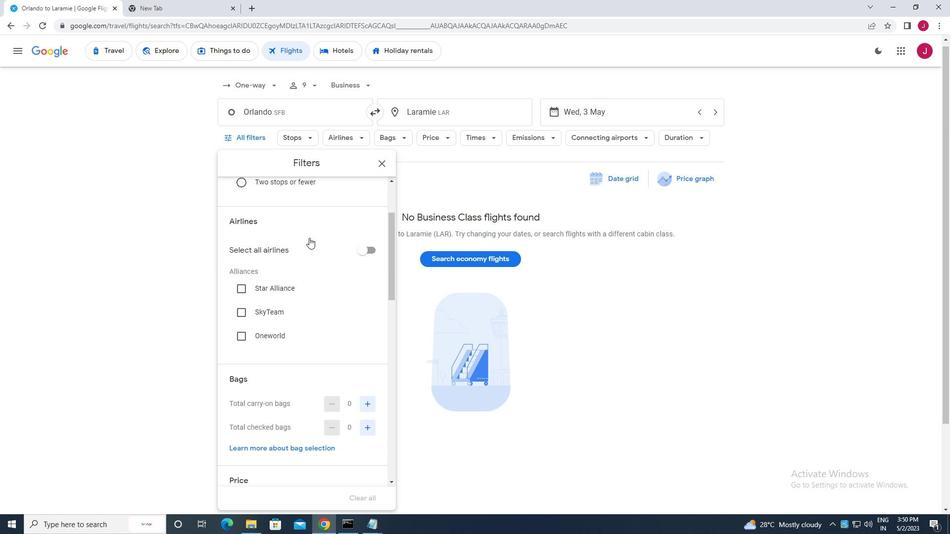 
Action: Mouse scrolled (309, 237) with delta (0, 0)
Screenshot: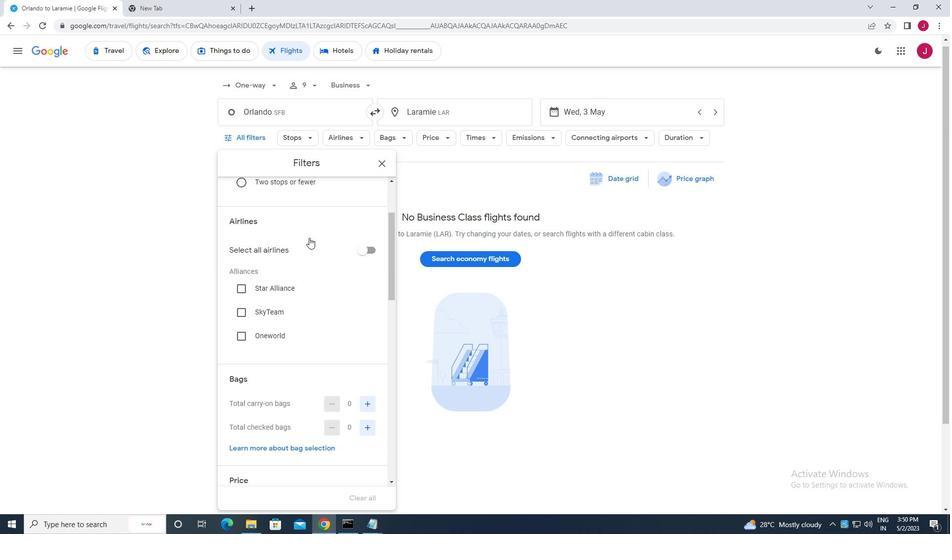 
Action: Mouse scrolled (309, 237) with delta (0, 0)
Screenshot: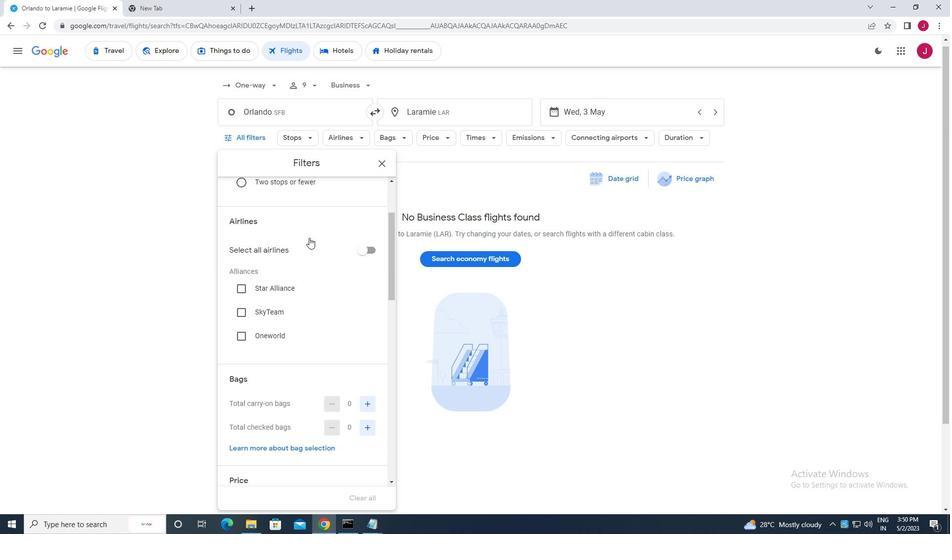 
Action: Mouse moved to (309, 238)
Screenshot: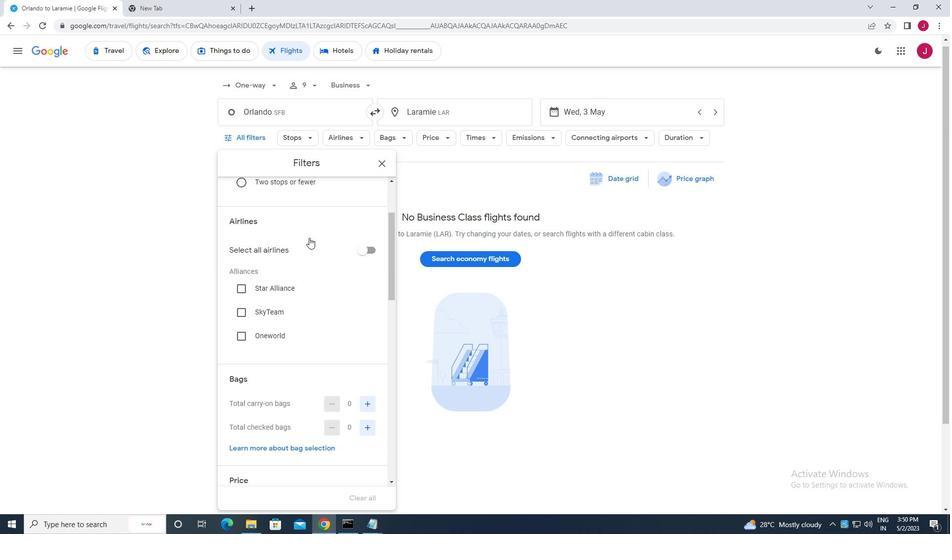 
Action: Mouse scrolled (309, 237) with delta (0, 0)
Screenshot: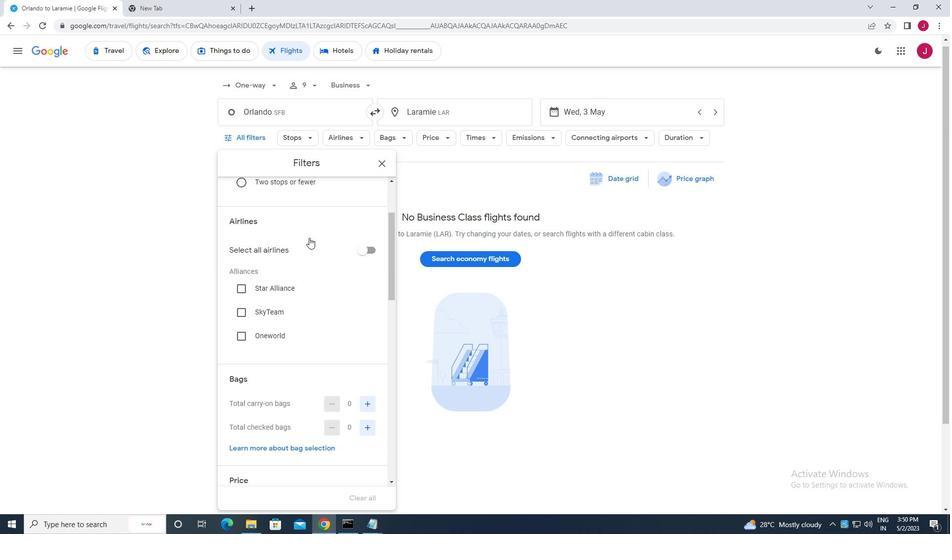 
Action: Mouse scrolled (309, 237) with delta (0, 0)
Screenshot: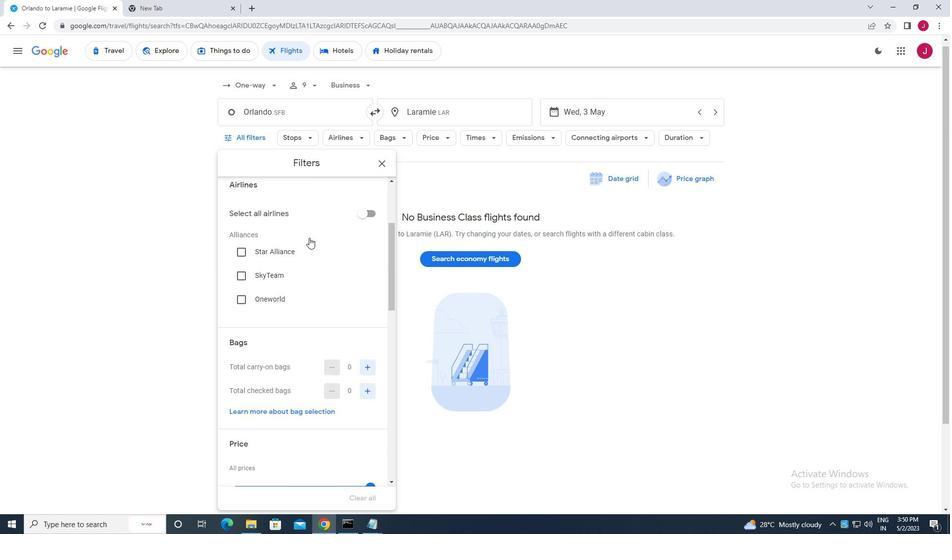 
Action: Mouse scrolled (309, 238) with delta (0, 0)
Screenshot: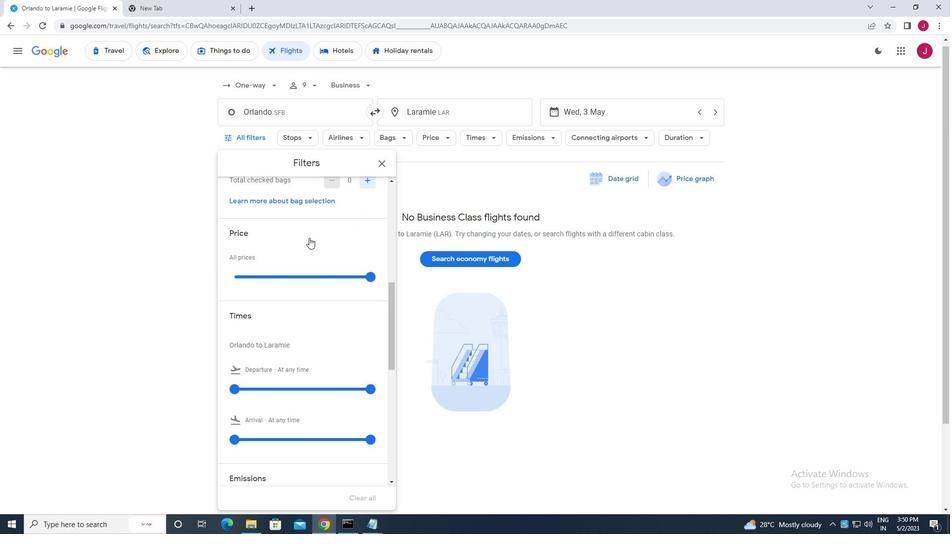
Action: Mouse moved to (368, 231)
Screenshot: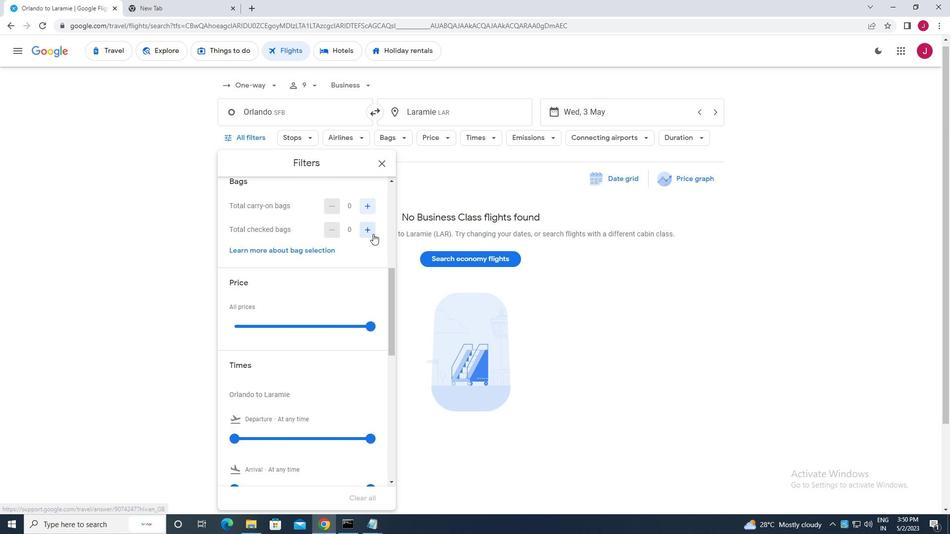 
Action: Mouse pressed left at (368, 231)
Screenshot: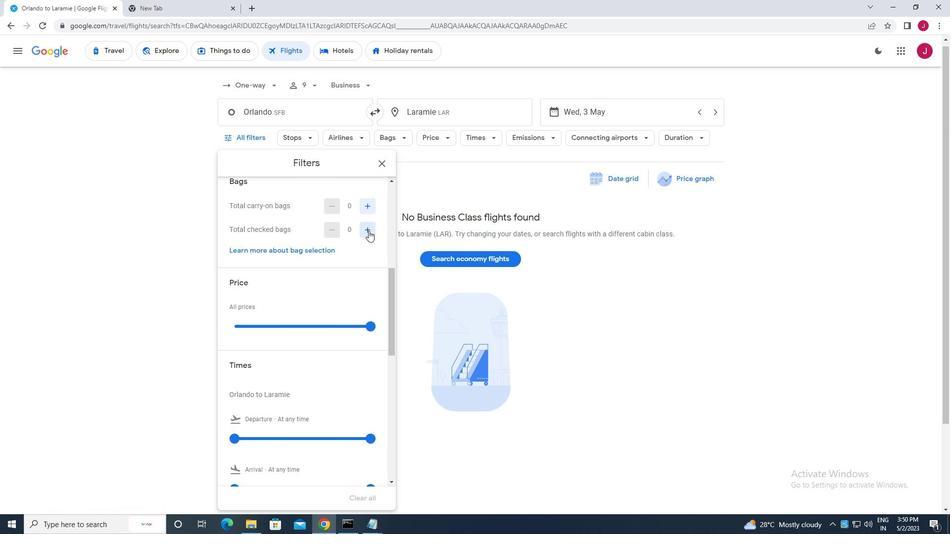 
Action: Mouse pressed left at (368, 231)
Screenshot: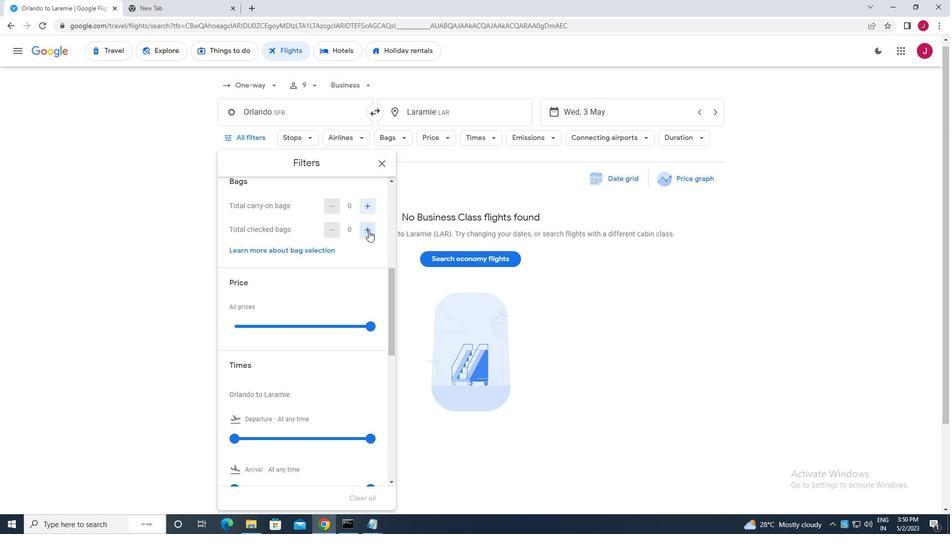 
Action: Mouse pressed left at (368, 231)
Screenshot: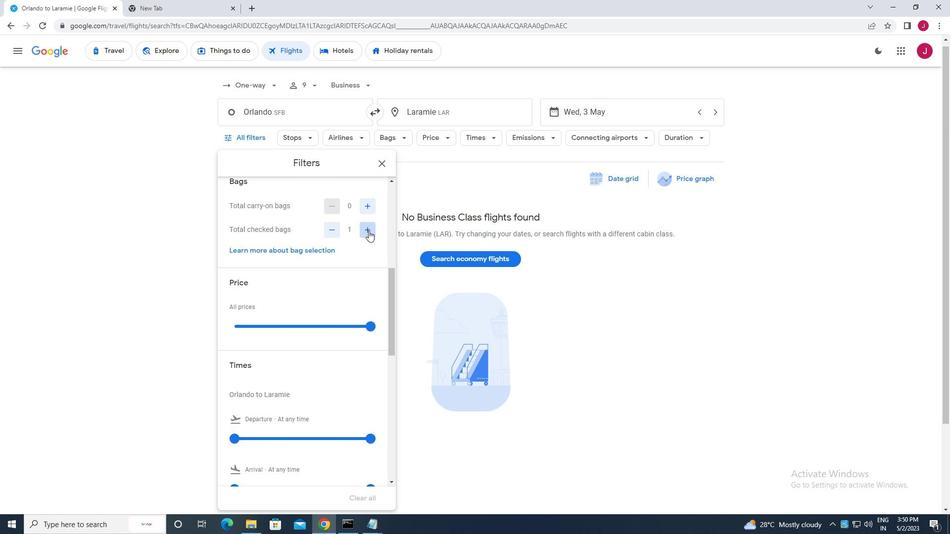 
Action: Mouse pressed left at (368, 231)
Screenshot: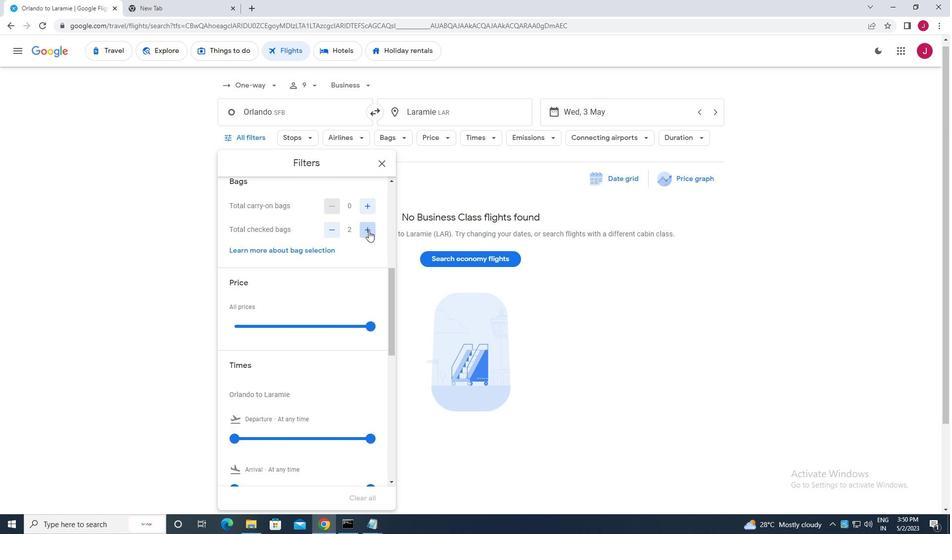 
Action: Mouse pressed left at (368, 231)
Screenshot: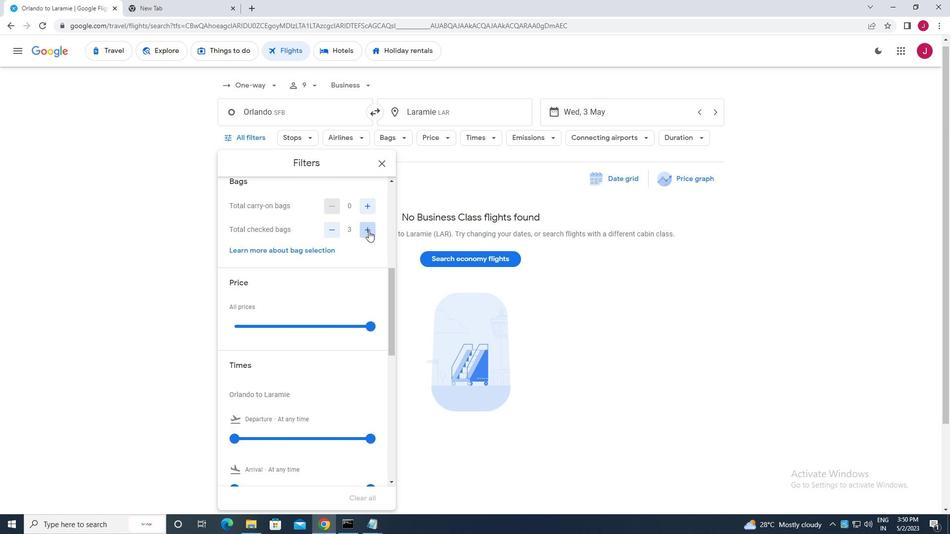 
Action: Mouse moved to (368, 231)
Screenshot: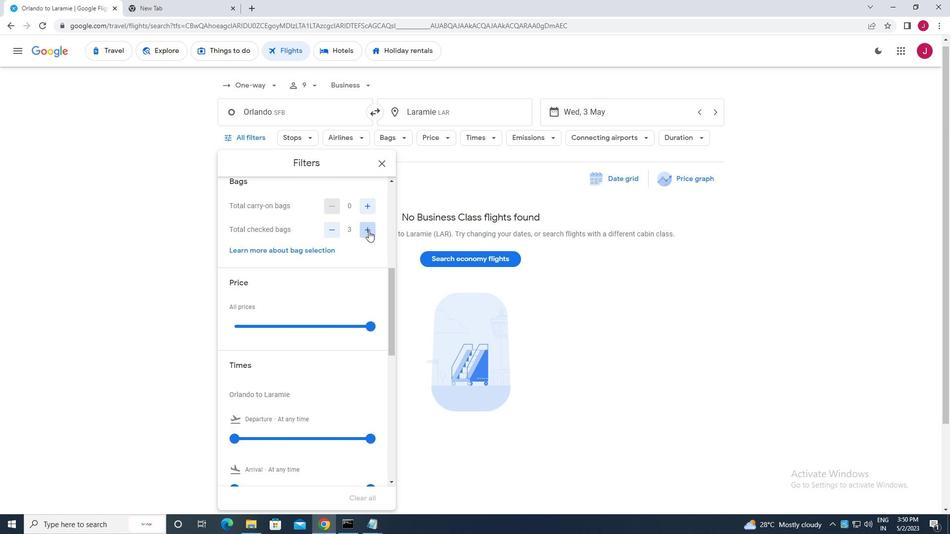 
Action: Mouse pressed left at (368, 231)
Screenshot: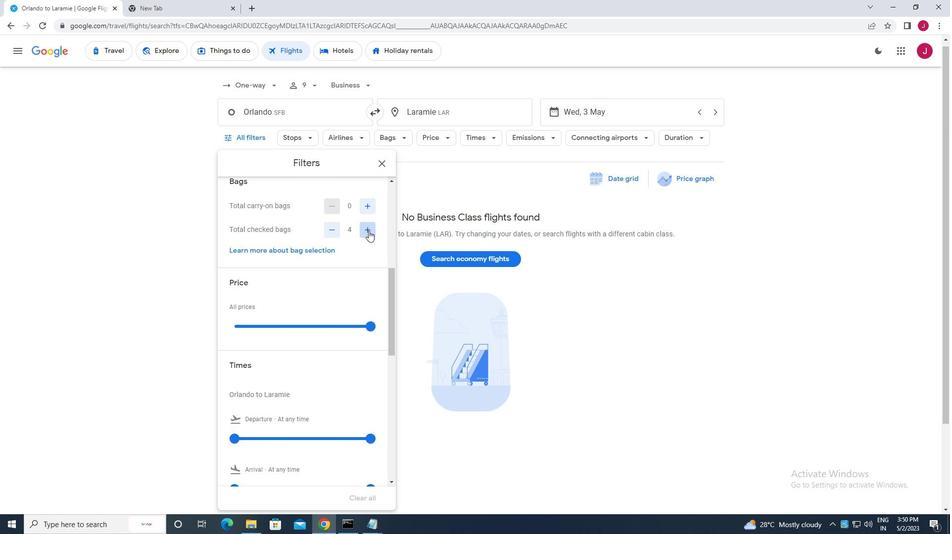 
Action: Mouse pressed left at (368, 231)
Screenshot: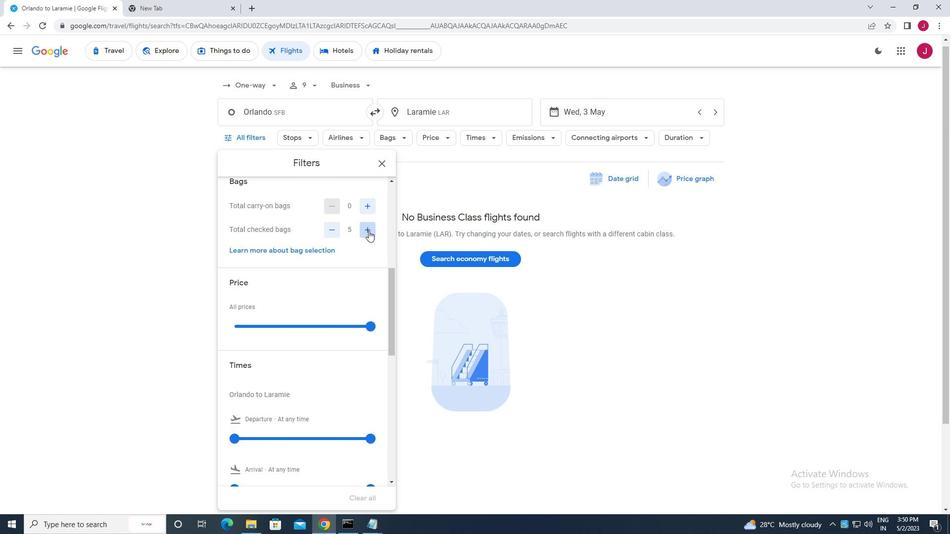 
Action: Mouse pressed left at (368, 231)
Screenshot: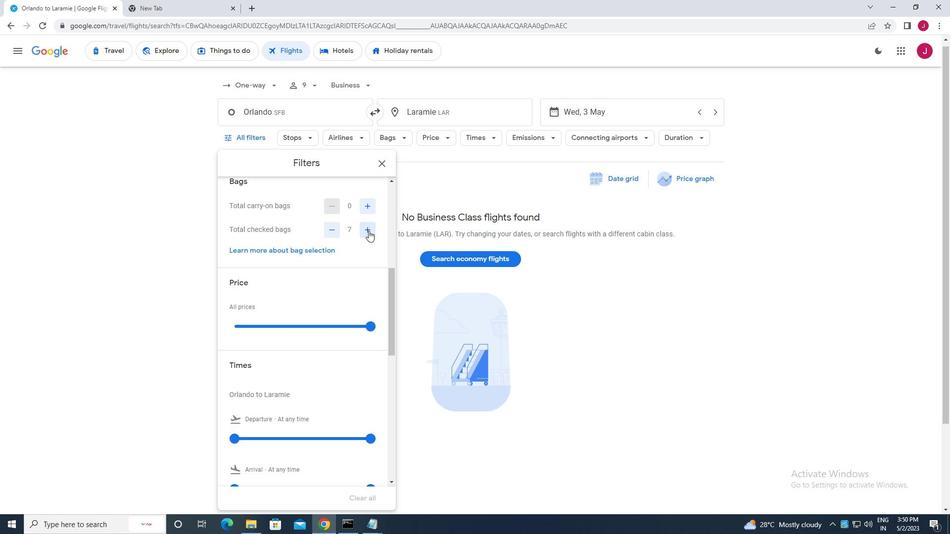
Action: Mouse scrolled (368, 230) with delta (0, 0)
Screenshot: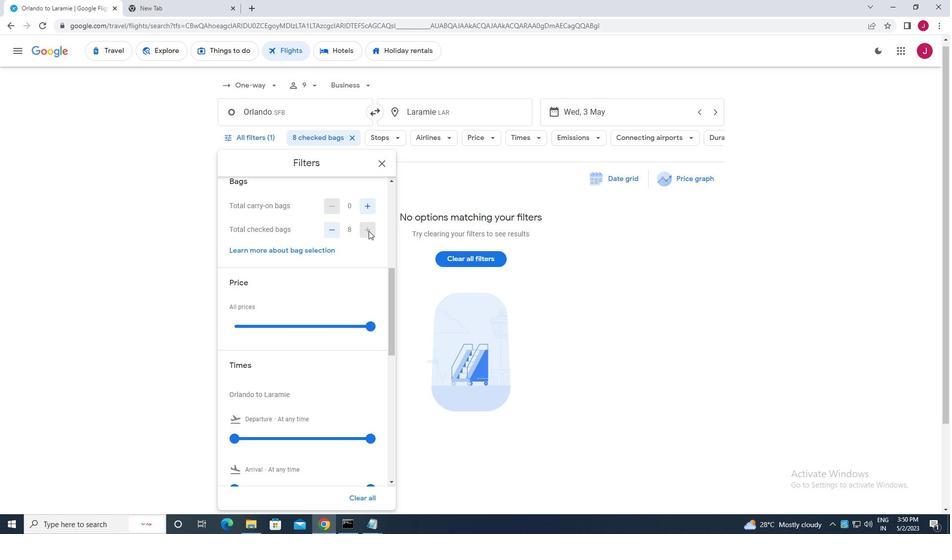 
Action: Mouse moved to (369, 274)
Screenshot: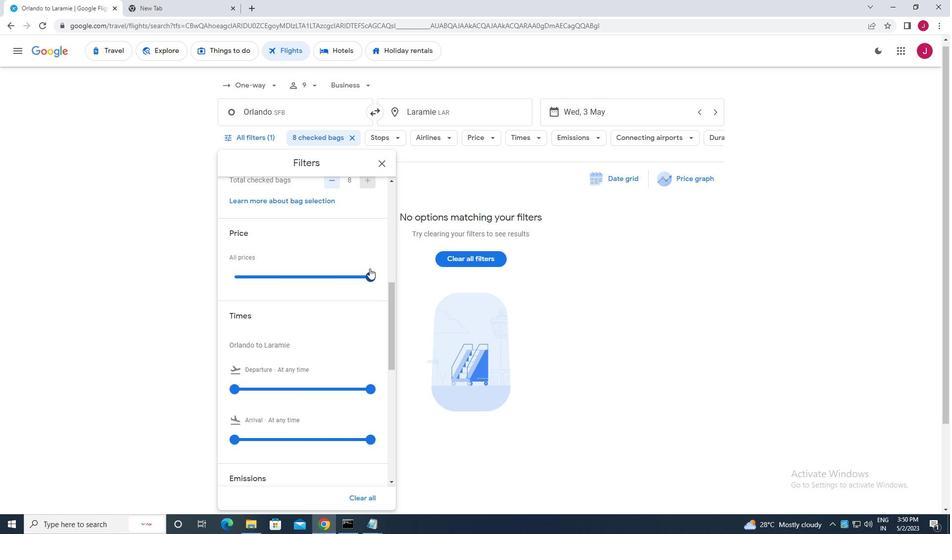 
Action: Mouse pressed left at (369, 274)
Screenshot: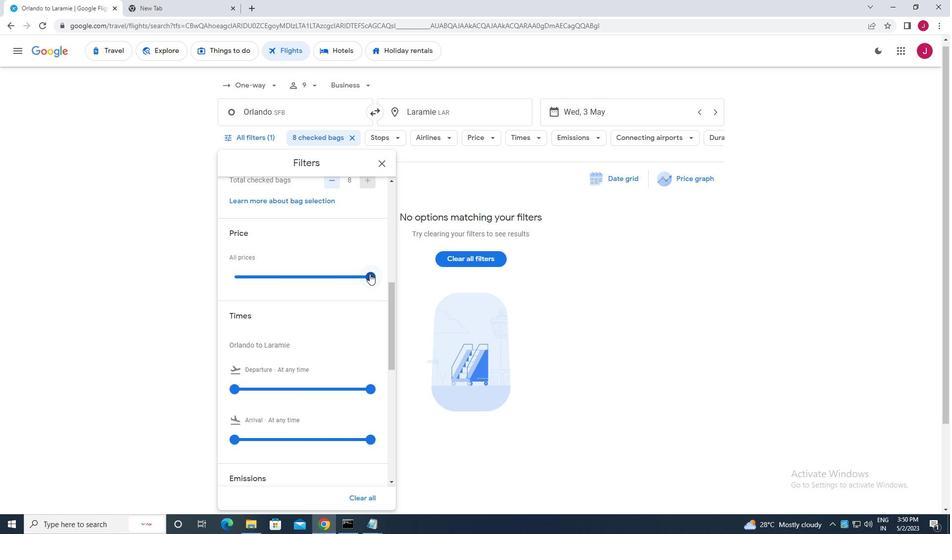 
Action: Mouse moved to (307, 260)
Screenshot: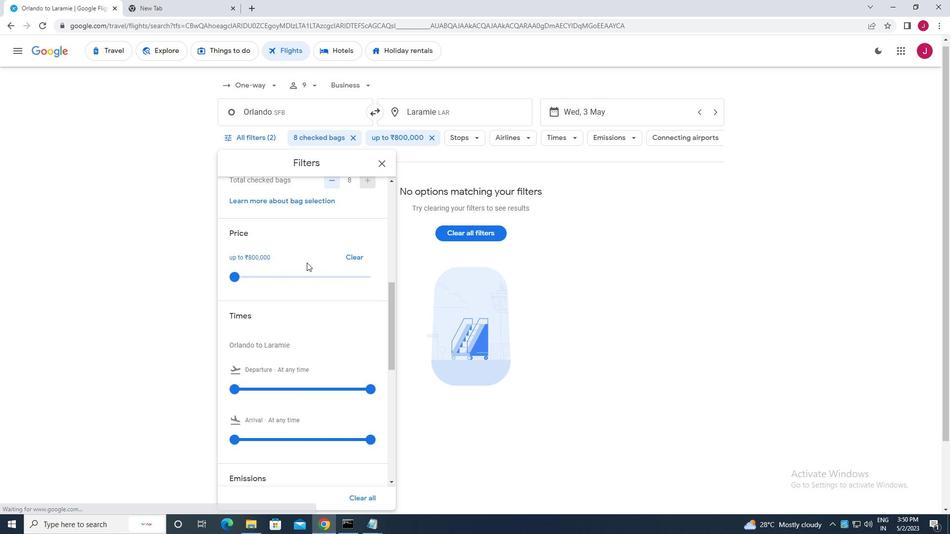 
Action: Mouse scrolled (307, 260) with delta (0, 0)
Screenshot: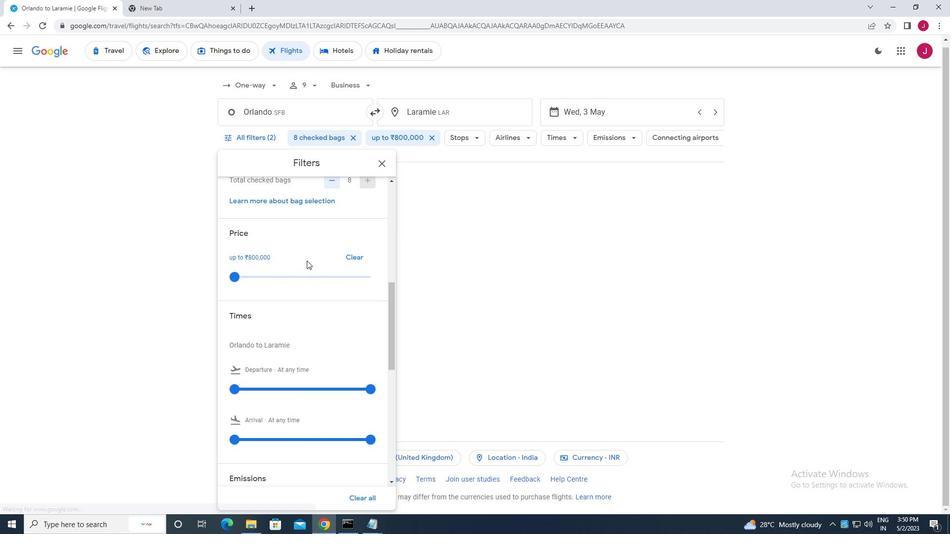 
Action: Mouse moved to (307, 260)
Screenshot: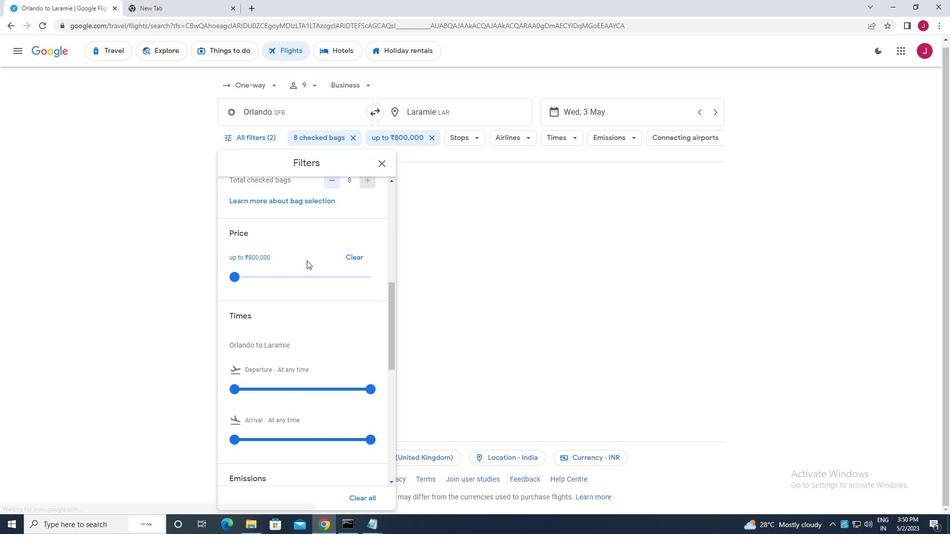 
Action: Mouse scrolled (307, 259) with delta (0, 0)
Screenshot: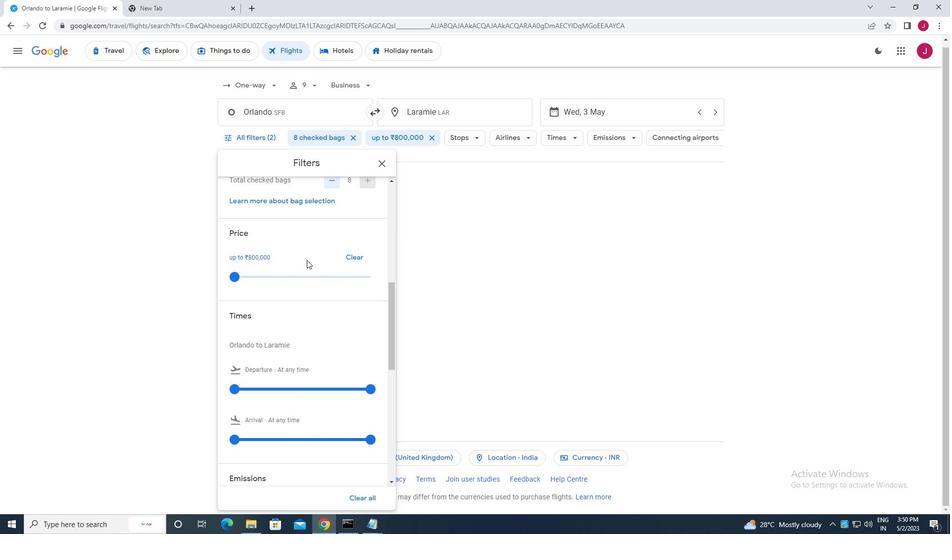 
Action: Mouse scrolled (307, 259) with delta (0, 0)
Screenshot: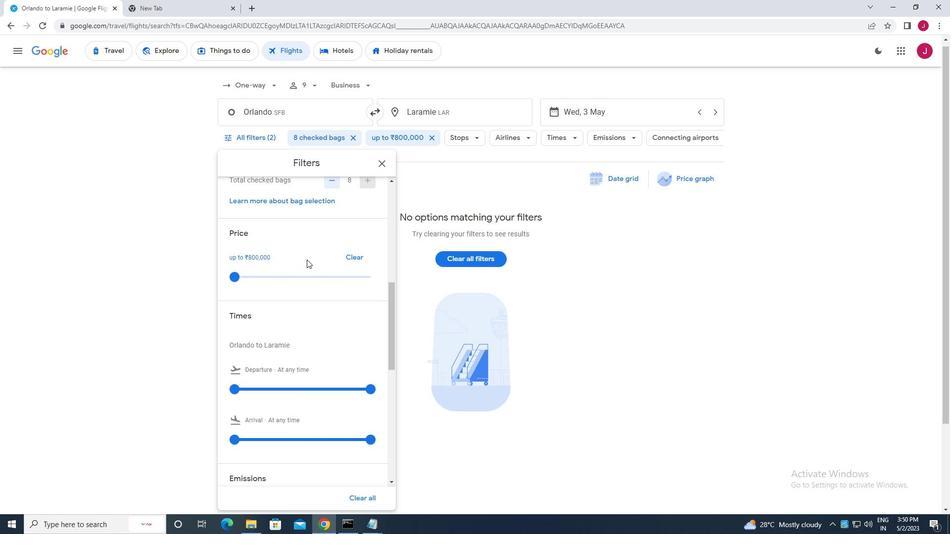 
Action: Mouse moved to (235, 242)
Screenshot: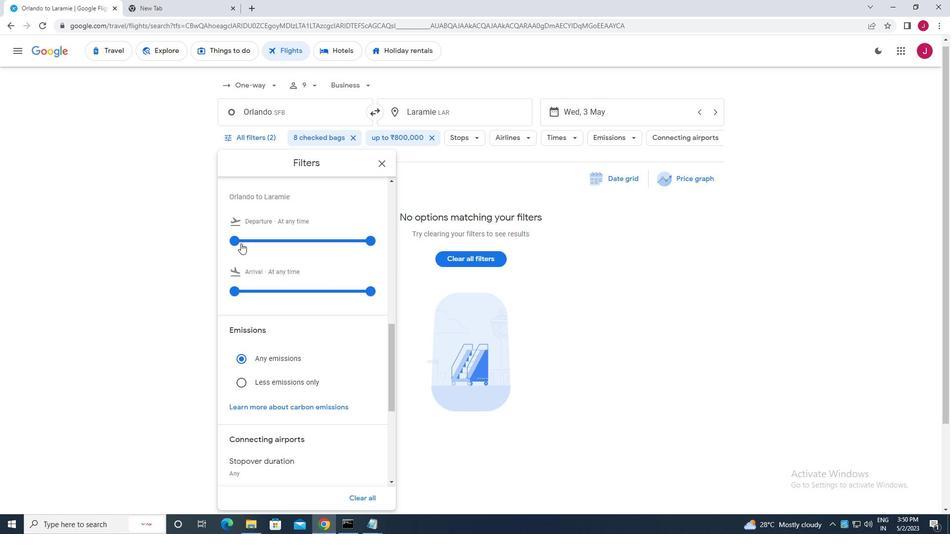 
Action: Mouse pressed left at (235, 242)
Screenshot: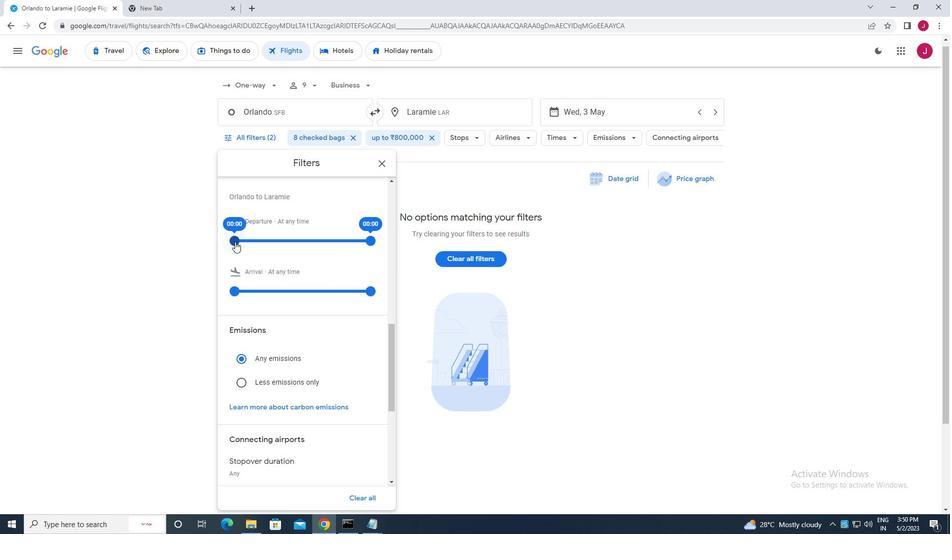 
Action: Mouse moved to (370, 241)
Screenshot: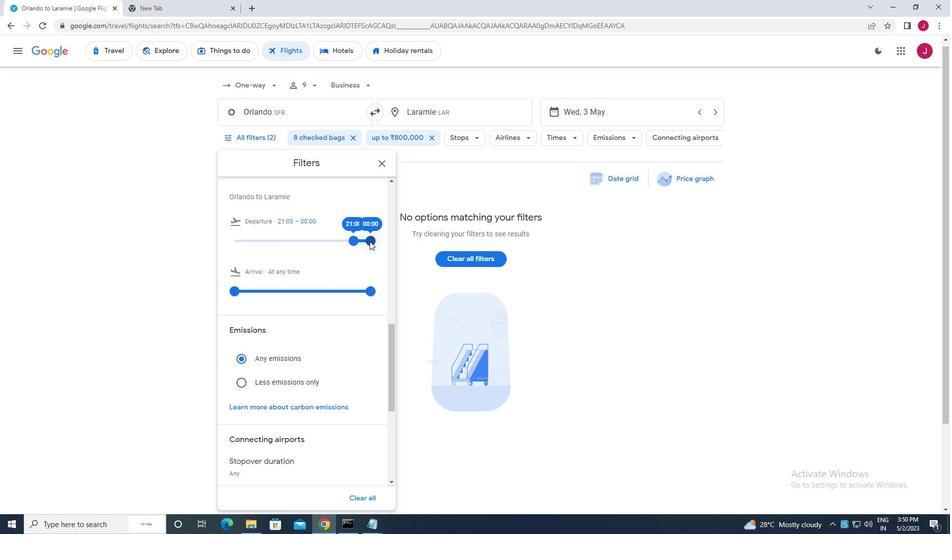 
Action: Mouse pressed left at (370, 241)
Screenshot: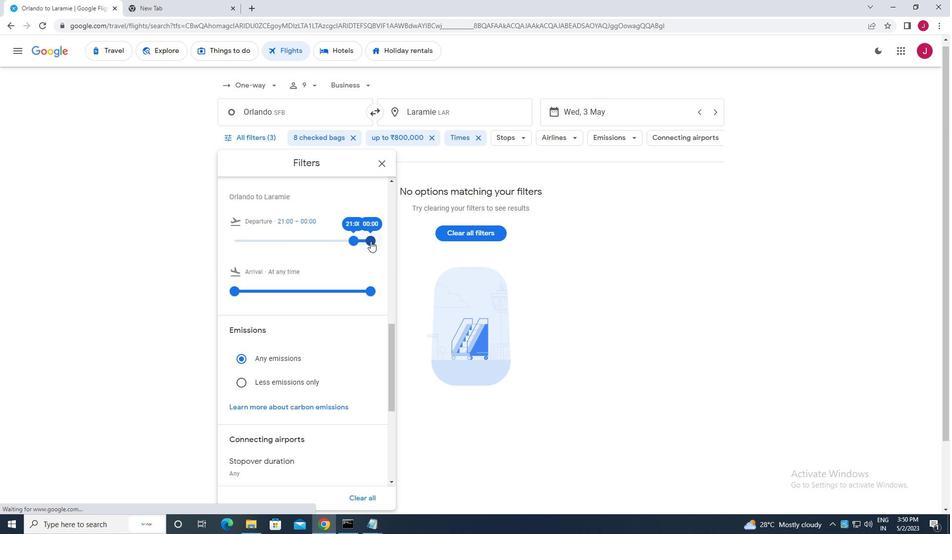 
Action: Mouse moved to (382, 164)
Screenshot: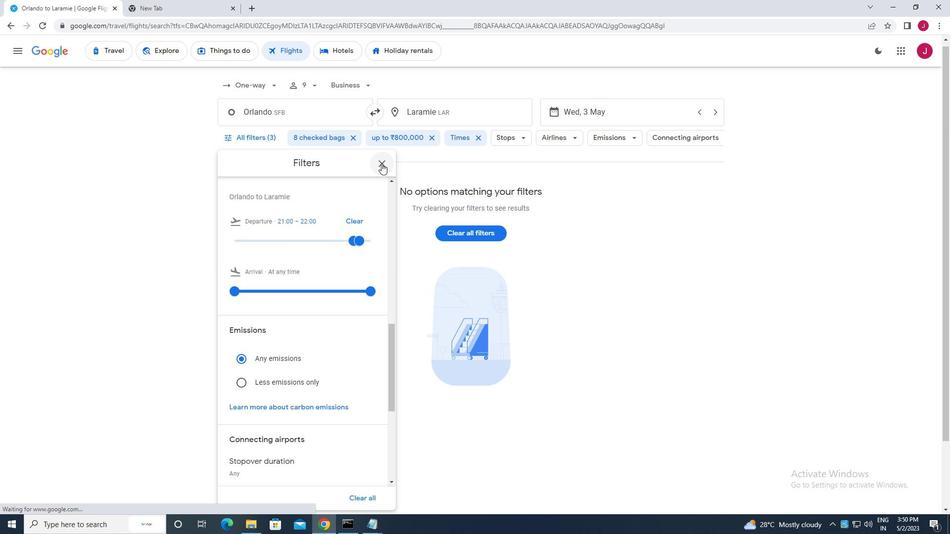 
Action: Mouse pressed left at (382, 164)
Screenshot: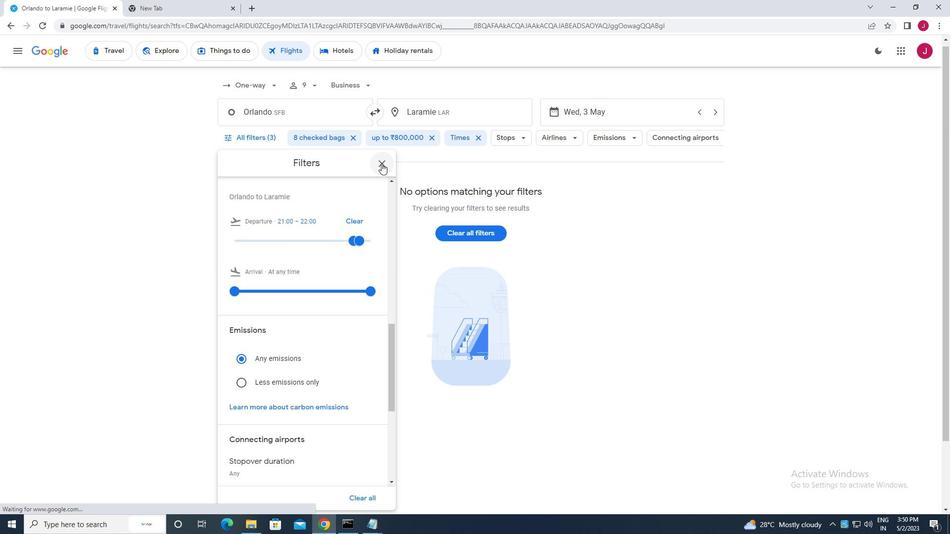 
Action: Mouse moved to (373, 163)
Screenshot: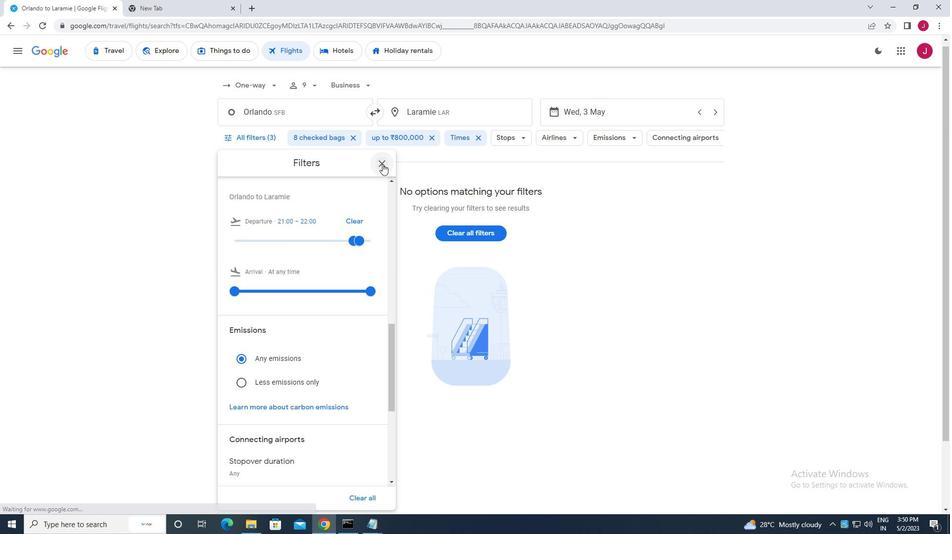 
